 Task: Look for space in Fort Myers, United States from 12th  July, 2023 to 15th July, 2023 for 3 adults in price range Rs.12000 to Rs.16000. Place can be entire place with 2 bedrooms having 3 beds and 1 bathroom. Property type can be house, flat, guest house. Booking option can be shelf check-in. Required host language is English.
Action: Mouse moved to (418, 99)
Screenshot: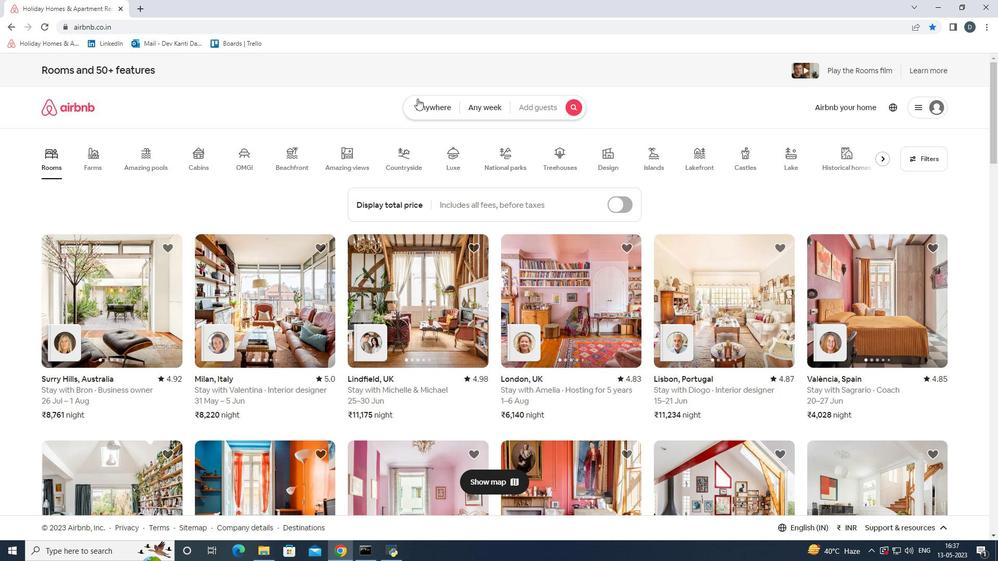 
Action: Mouse pressed left at (418, 99)
Screenshot: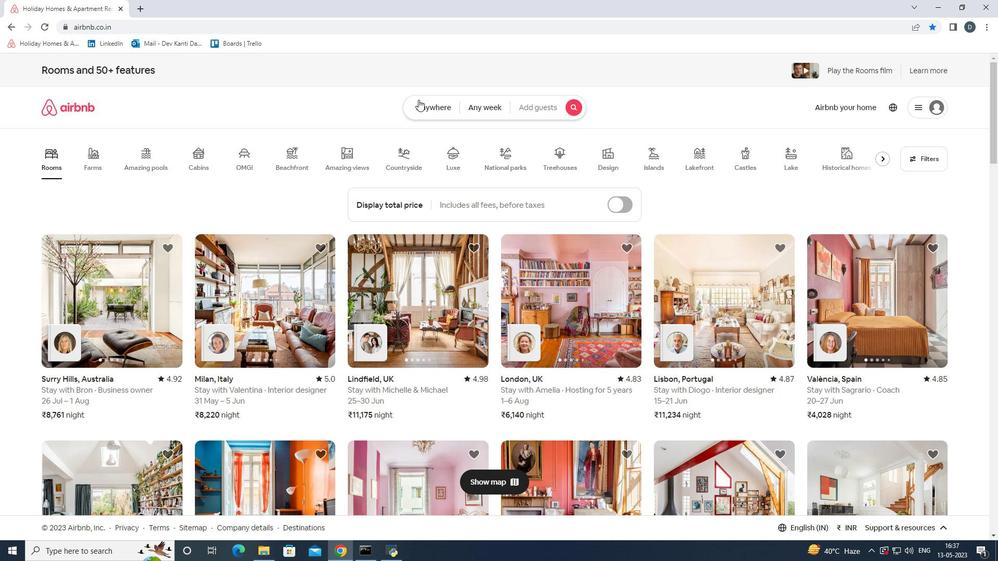 
Action: Mouse moved to (345, 142)
Screenshot: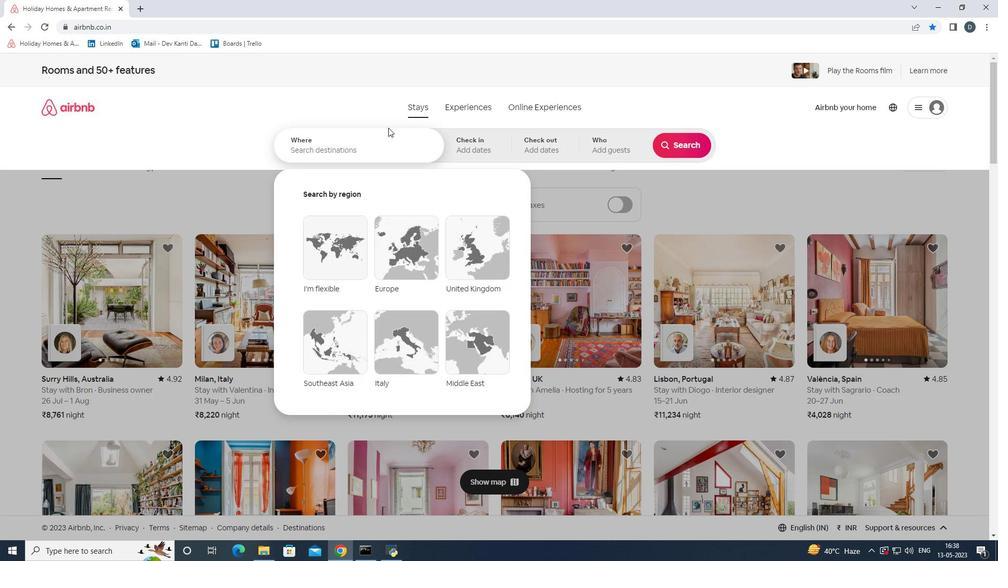 
Action: Mouse pressed left at (345, 142)
Screenshot: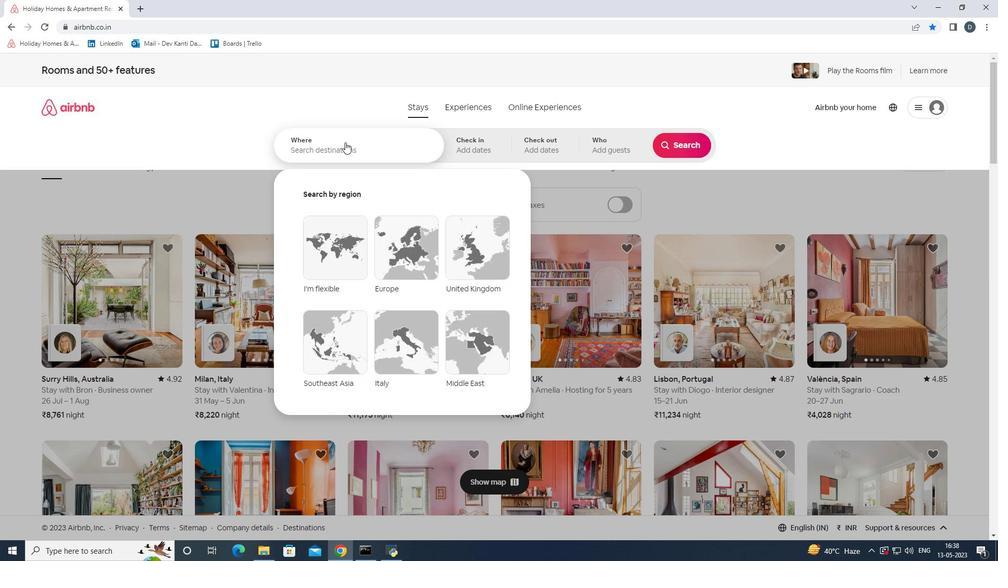 
Action: Key pressed <Key.shift>Fort<Key.space><Key.shift>Myers,<Key.shift>United<Key.space><Key.shift><Key.shift><Key.shift><Key.shift>States
Screenshot: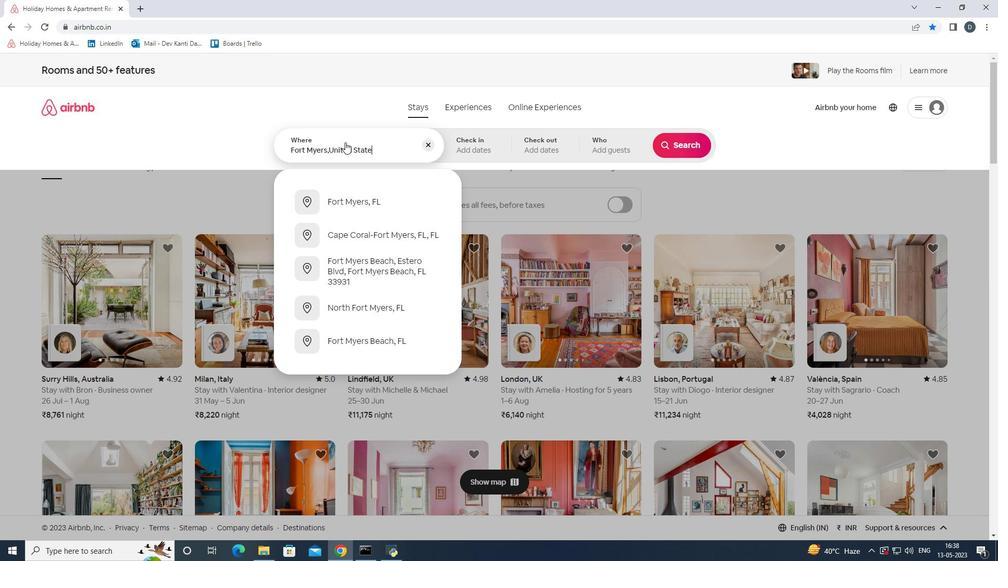 
Action: Mouse moved to (452, 140)
Screenshot: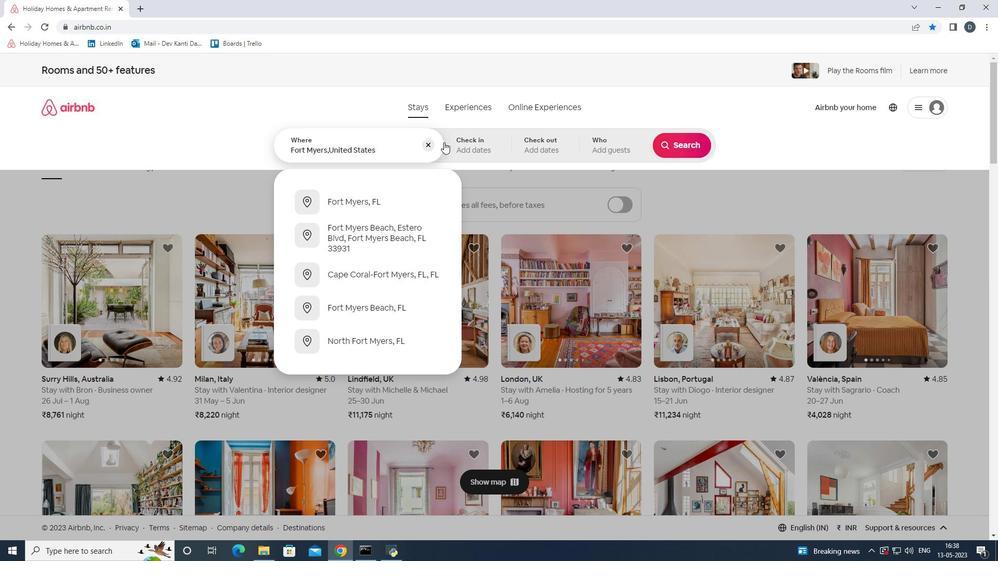 
Action: Mouse pressed left at (452, 140)
Screenshot: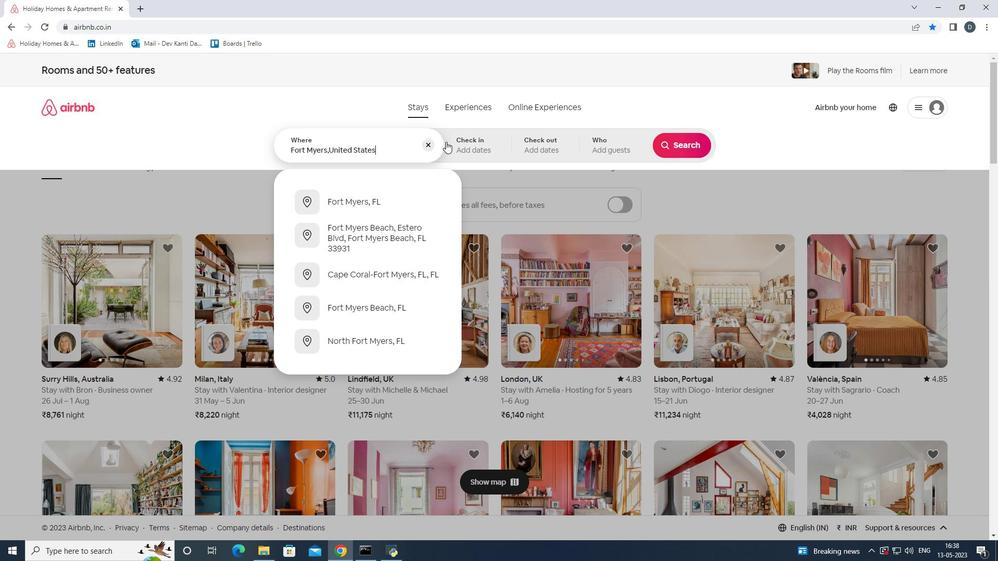
Action: Mouse moved to (673, 231)
Screenshot: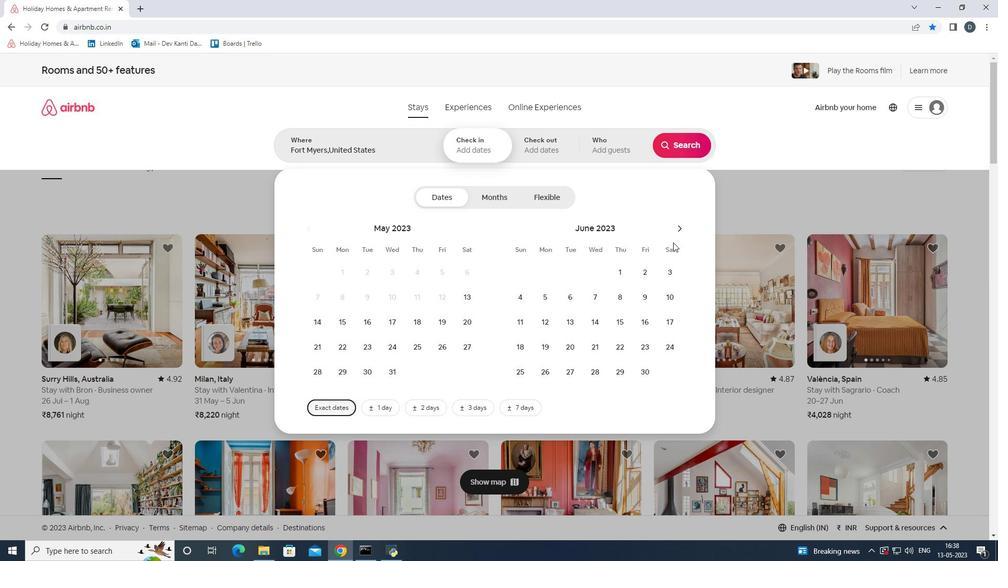 
Action: Mouse pressed left at (673, 231)
Screenshot: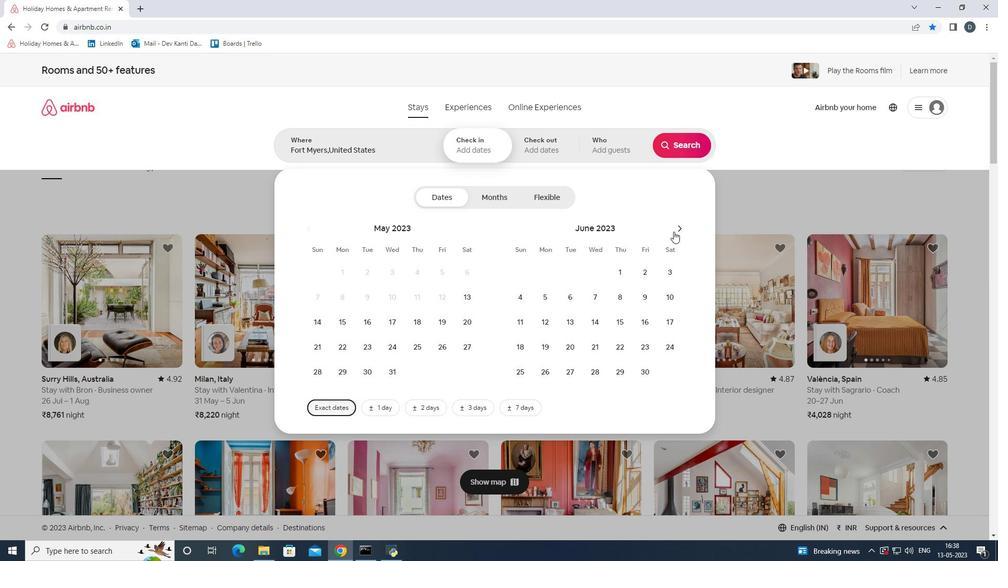 
Action: Mouse moved to (593, 322)
Screenshot: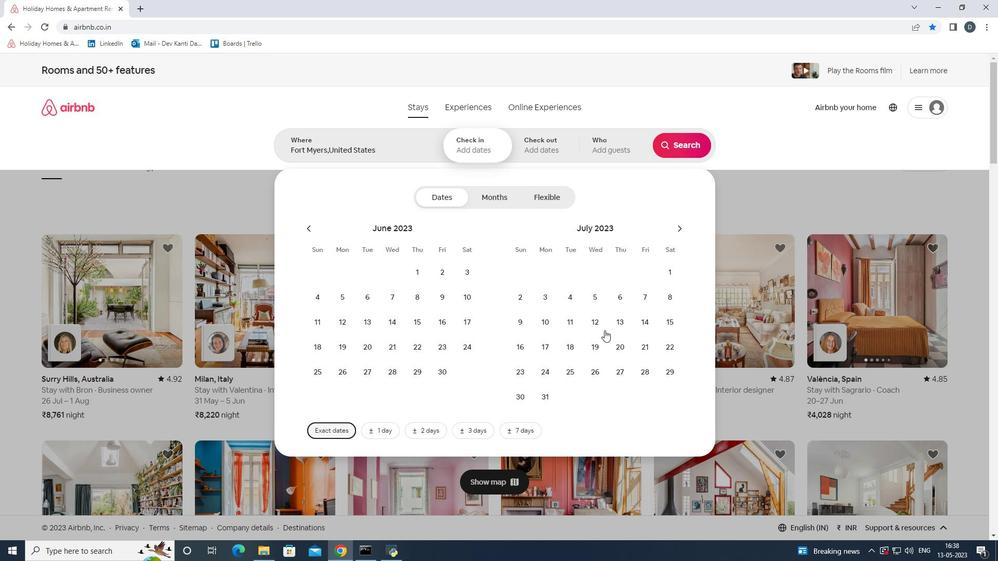 
Action: Mouse pressed left at (593, 322)
Screenshot: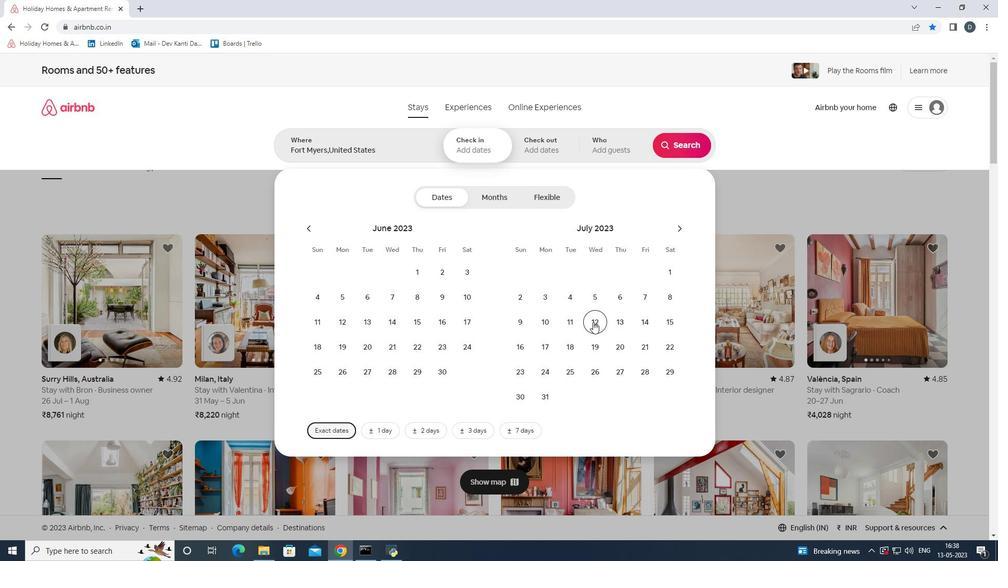 
Action: Mouse moved to (672, 325)
Screenshot: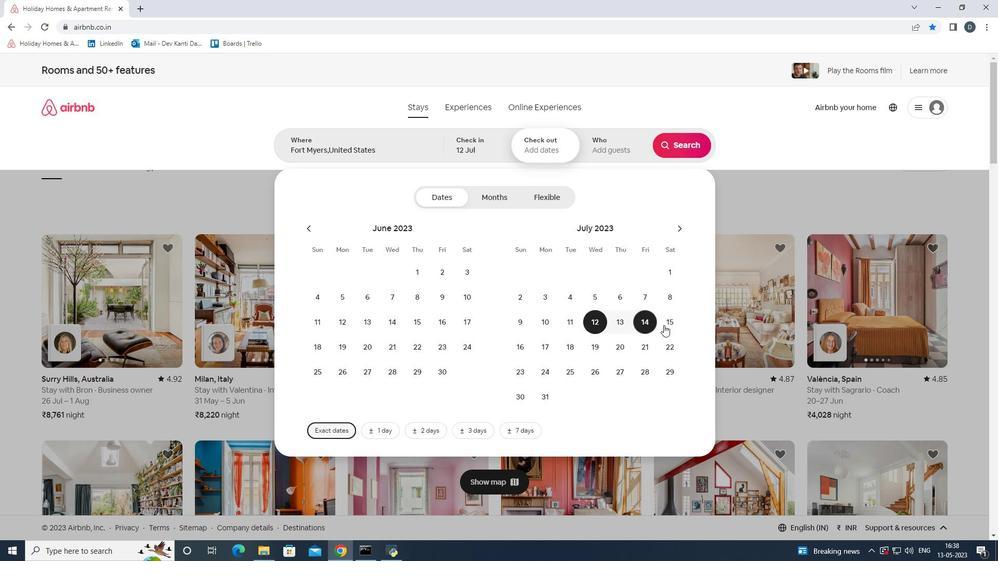
Action: Mouse pressed left at (672, 325)
Screenshot: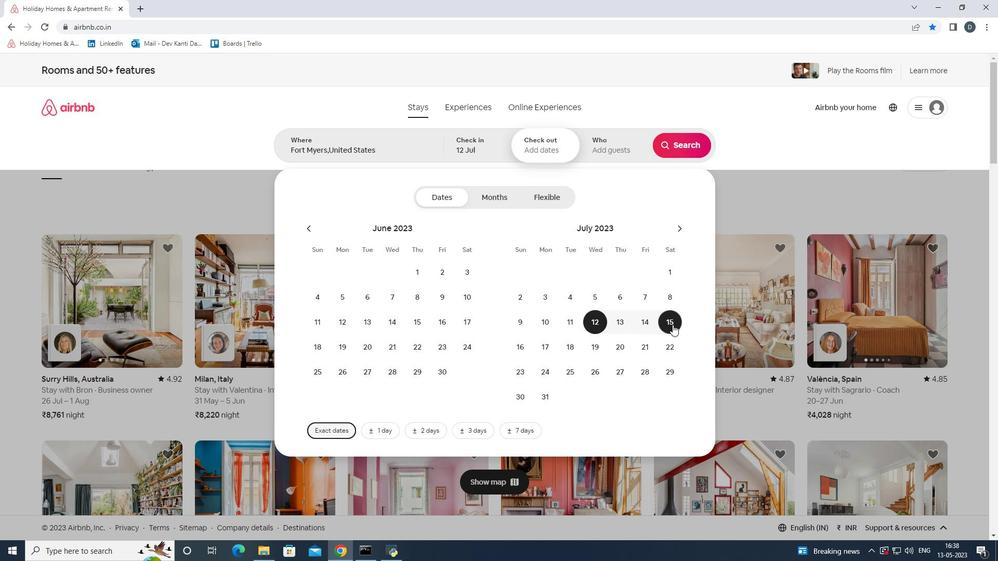 
Action: Mouse moved to (609, 151)
Screenshot: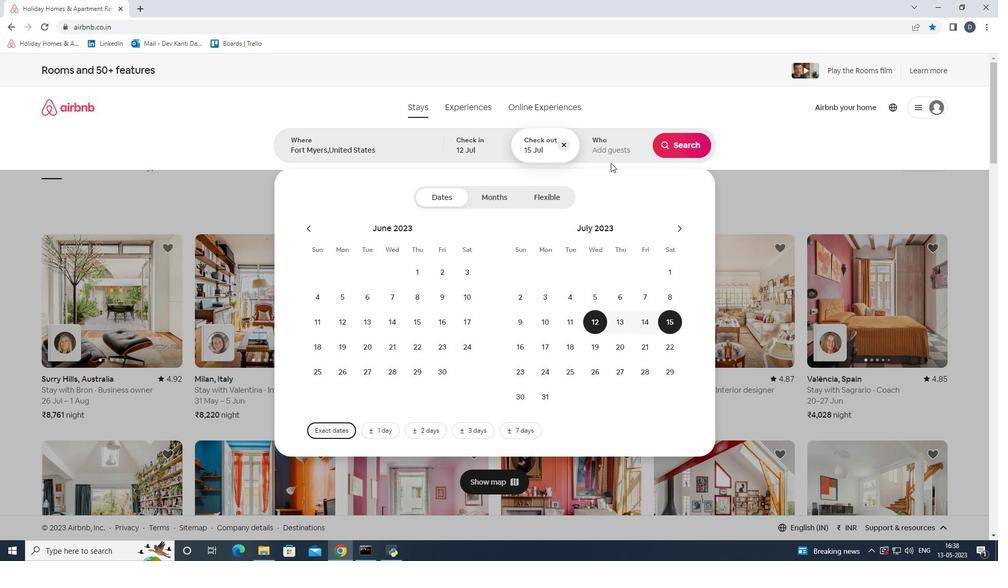 
Action: Mouse pressed left at (609, 151)
Screenshot: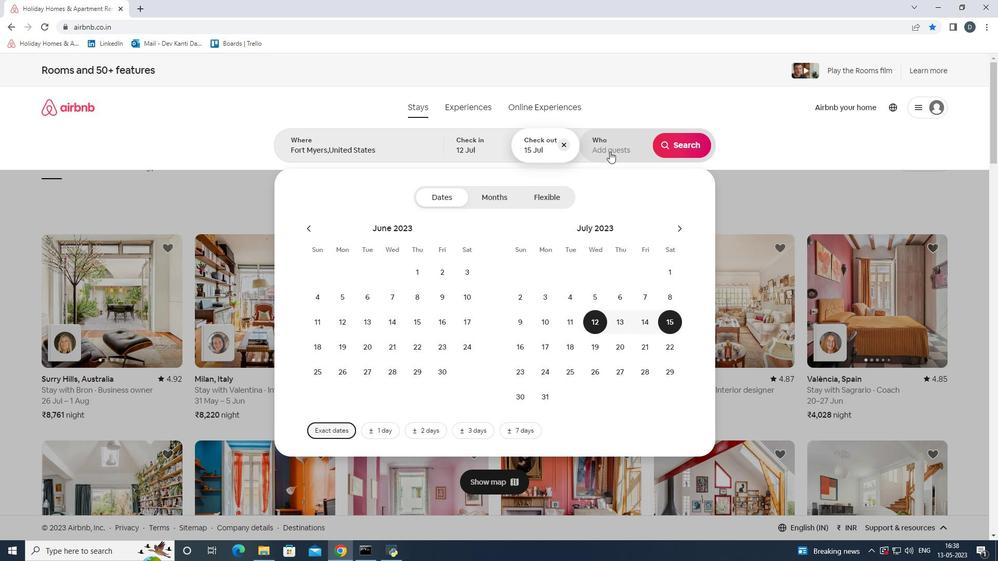 
Action: Mouse moved to (682, 198)
Screenshot: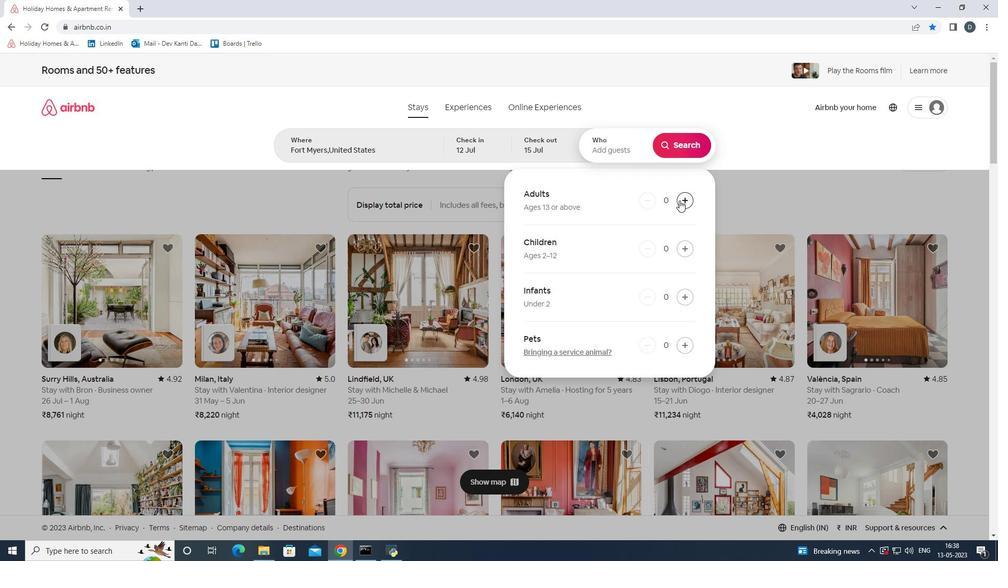 
Action: Mouse pressed left at (682, 198)
Screenshot: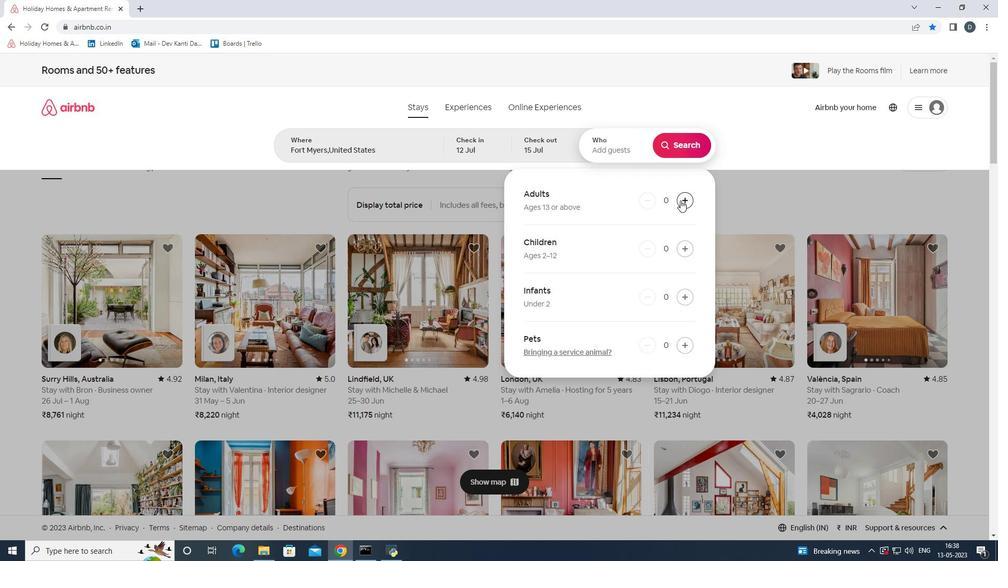 
Action: Mouse pressed left at (682, 198)
Screenshot: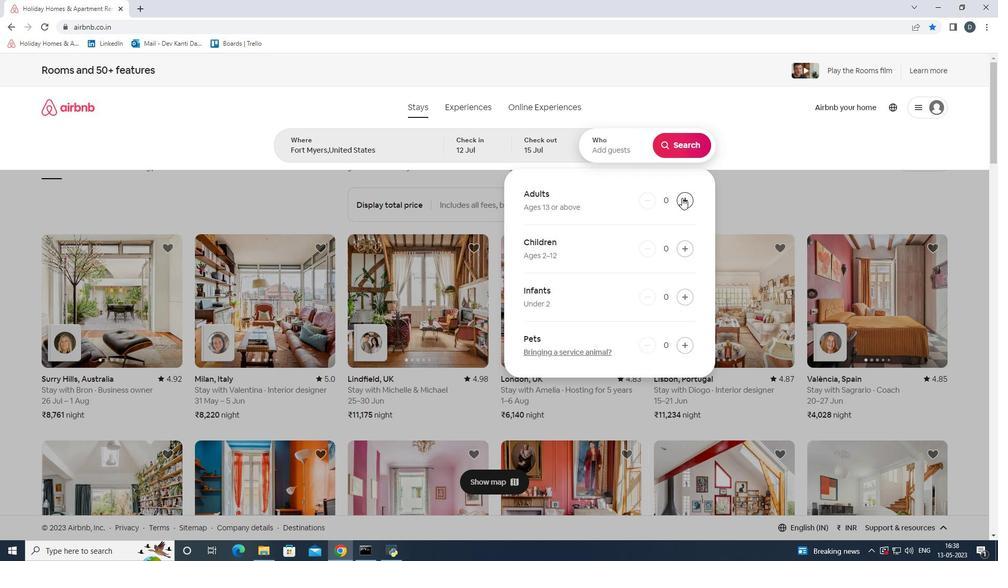 
Action: Mouse pressed left at (682, 198)
Screenshot: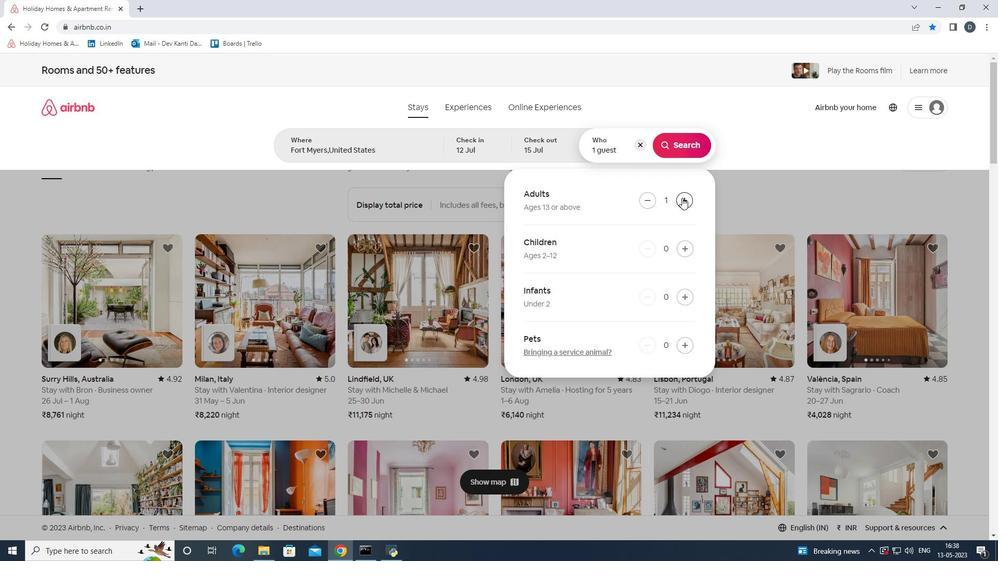 
Action: Mouse moved to (674, 143)
Screenshot: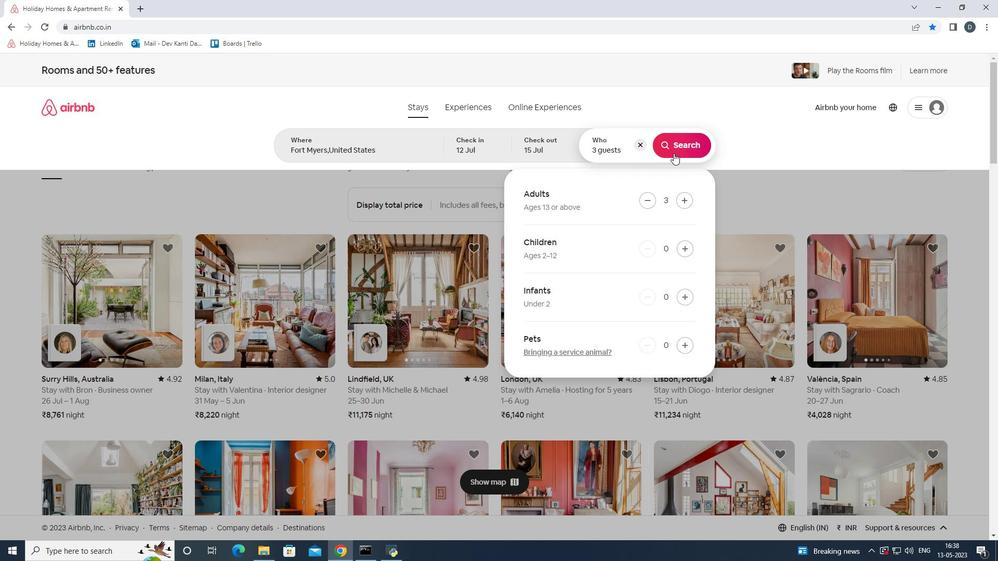 
Action: Mouse pressed left at (674, 143)
Screenshot: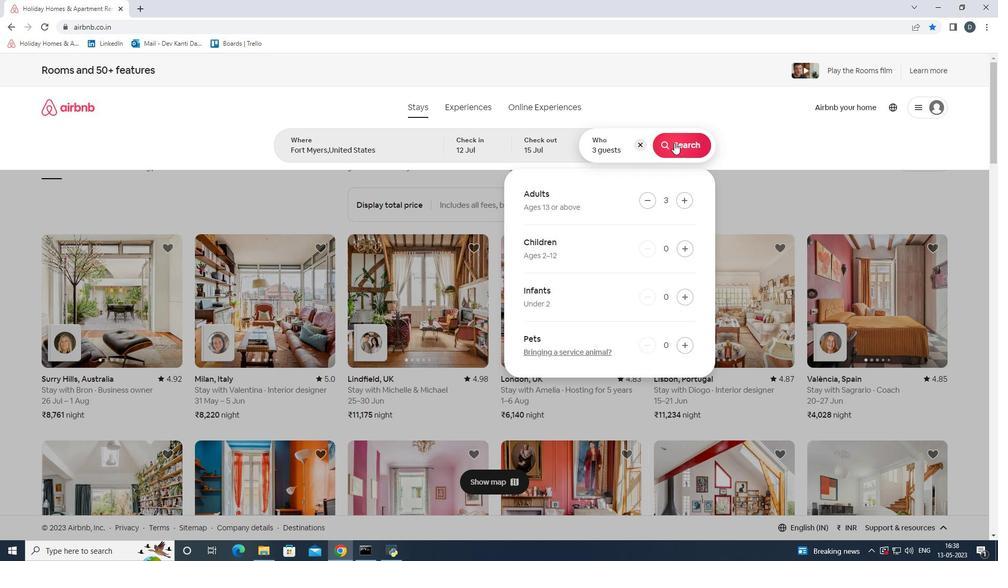 
Action: Mouse moved to (957, 124)
Screenshot: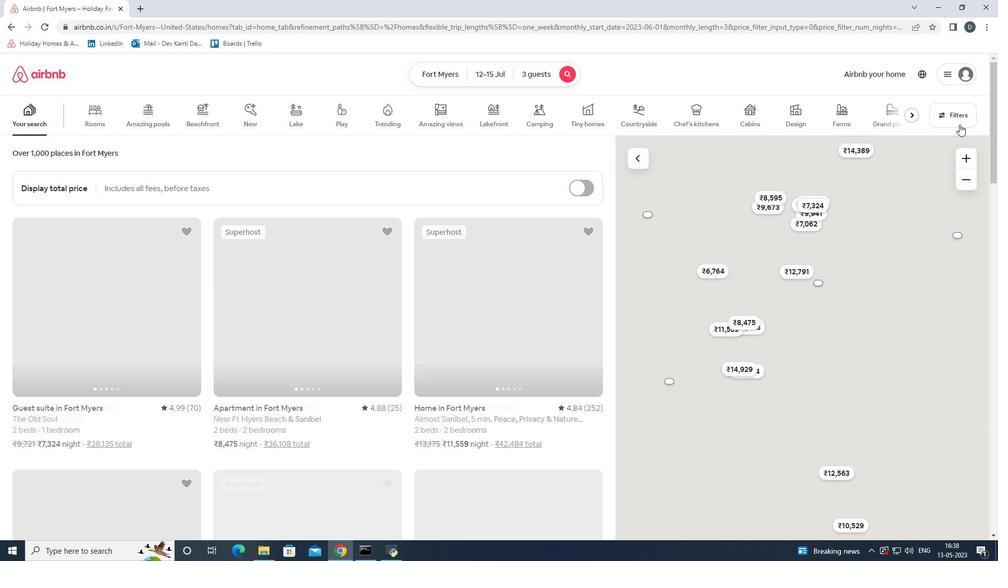 
Action: Mouse pressed left at (957, 124)
Screenshot: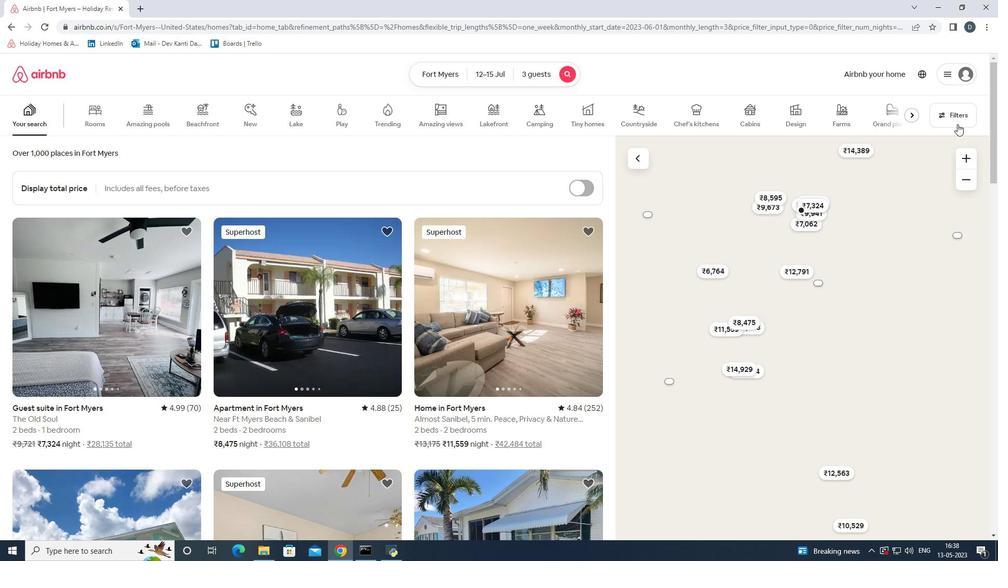 
Action: Mouse moved to (359, 247)
Screenshot: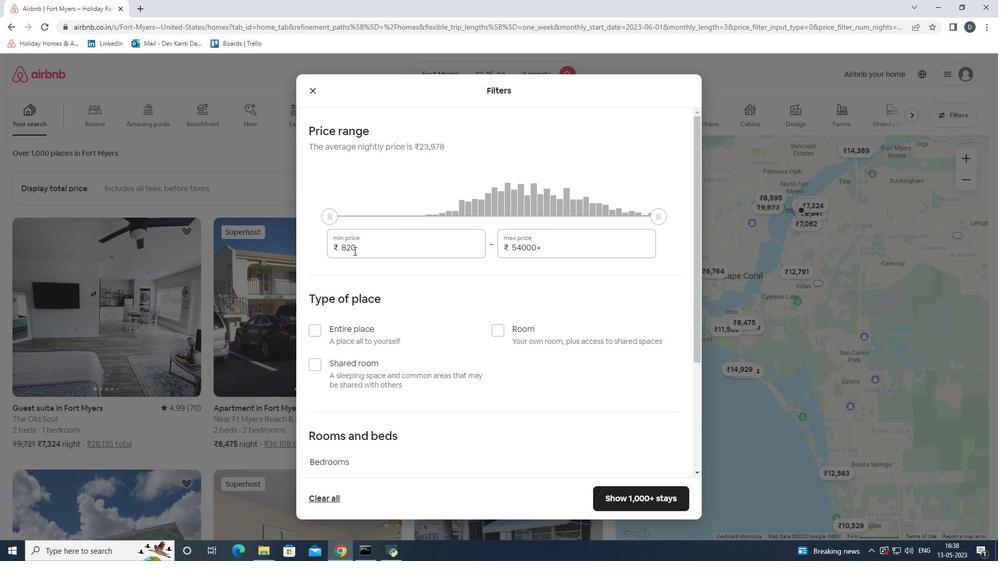 
Action: Mouse pressed left at (359, 247)
Screenshot: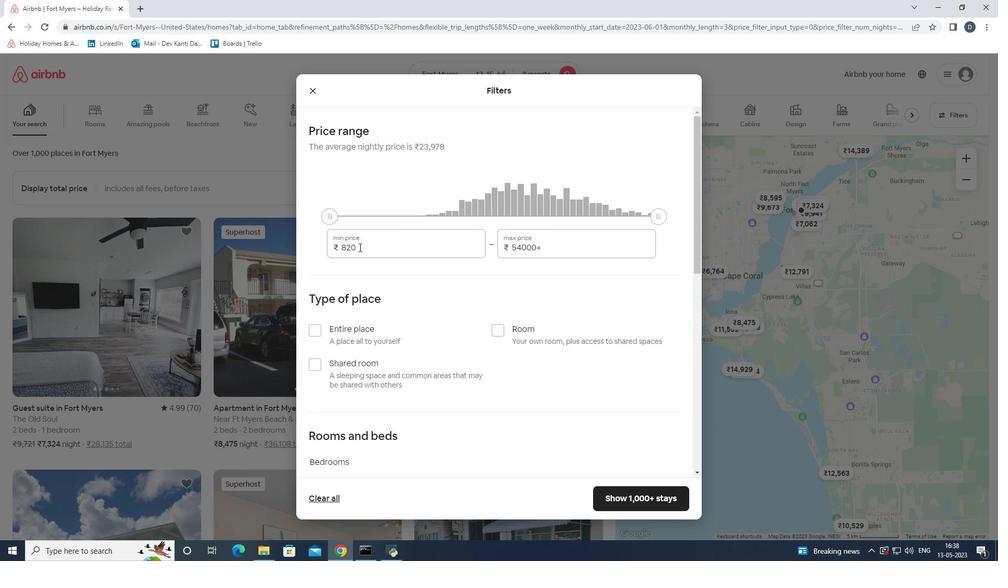 
Action: Mouse moved to (308, 238)
Screenshot: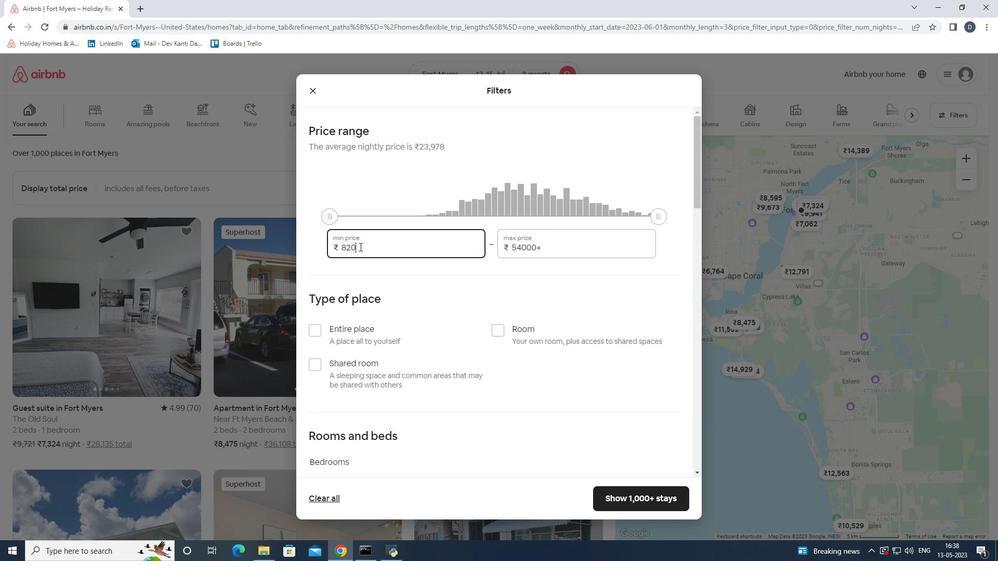 
Action: Key pressed 12000
Screenshot: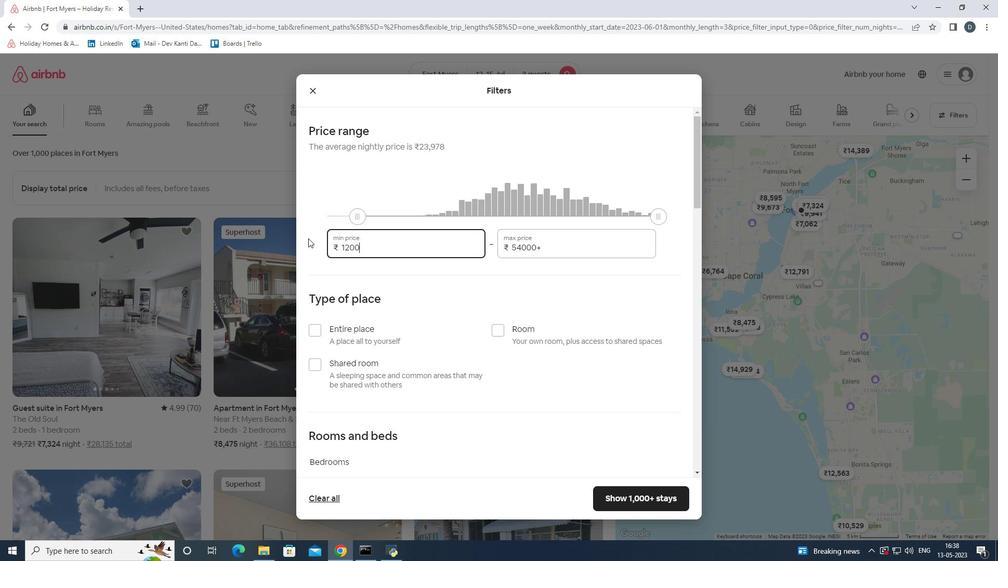 
Action: Mouse moved to (550, 243)
Screenshot: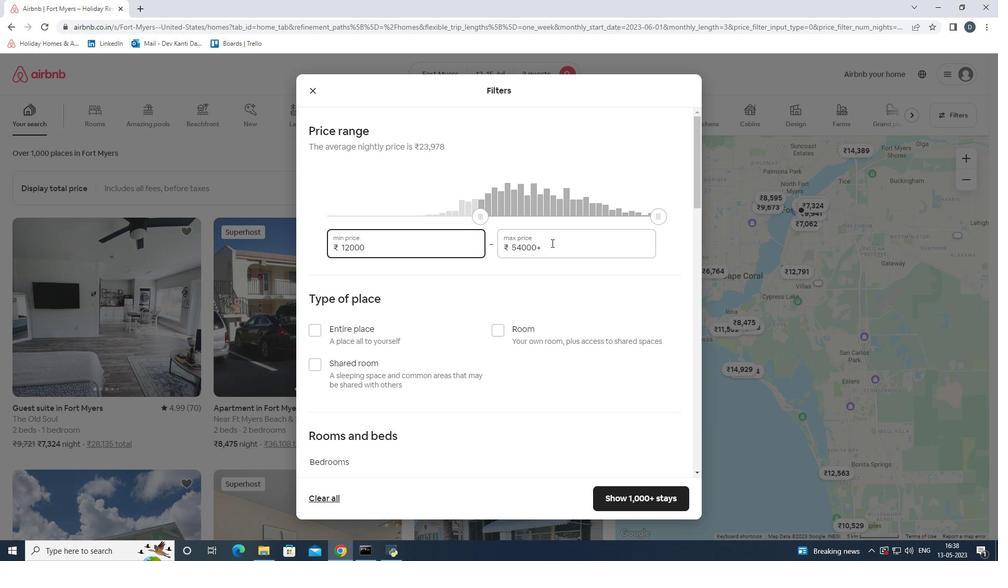 
Action: Mouse pressed left at (550, 243)
Screenshot: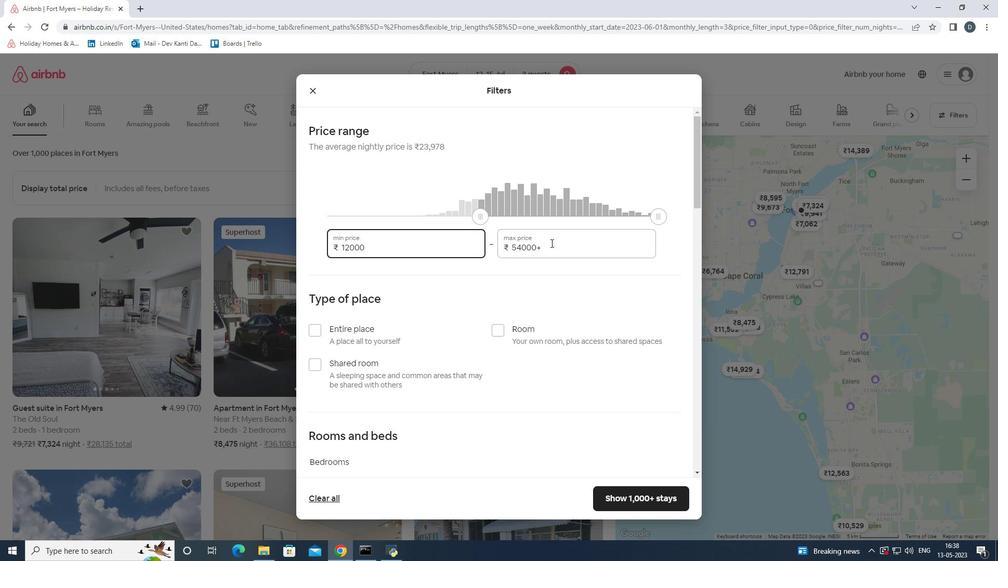 
Action: Mouse moved to (509, 242)
Screenshot: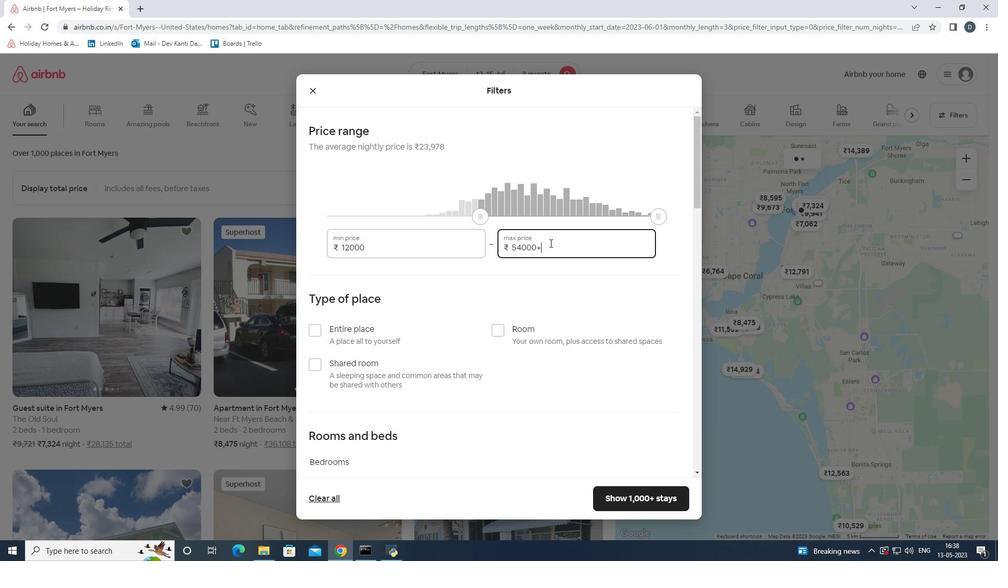 
Action: Key pressed 16000
Screenshot: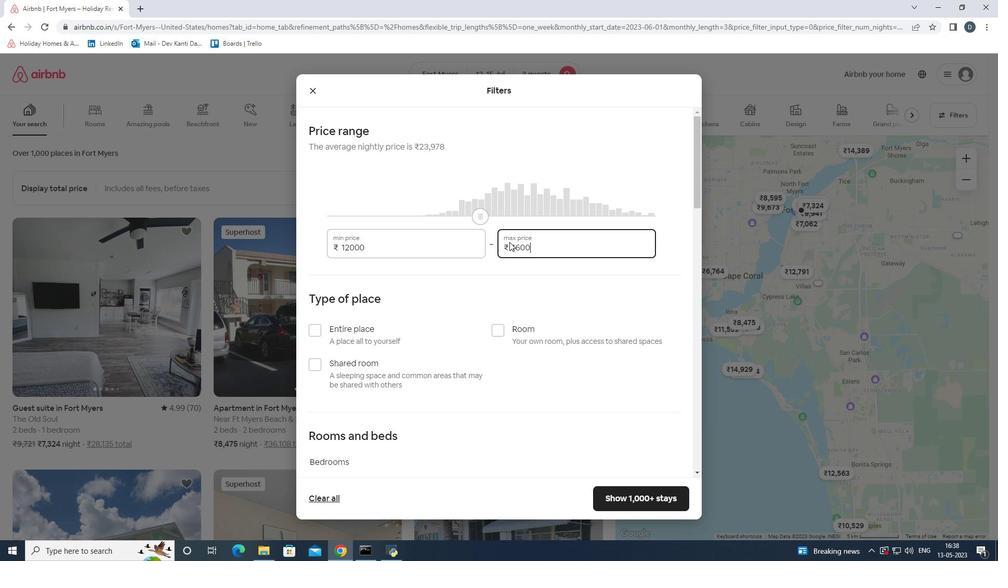 
Action: Mouse scrolled (509, 241) with delta (0, 0)
Screenshot: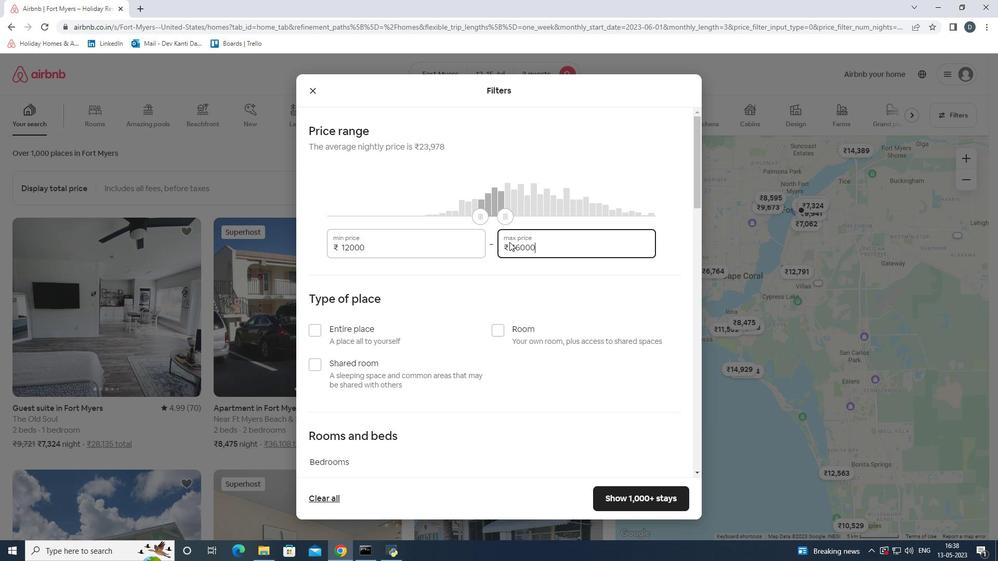 
Action: Mouse scrolled (509, 241) with delta (0, 0)
Screenshot: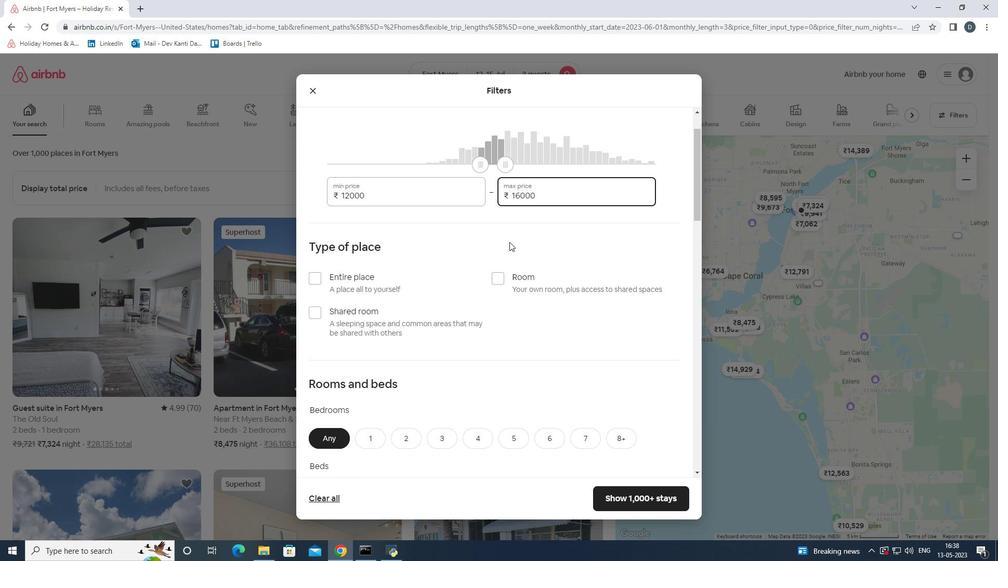 
Action: Mouse moved to (310, 226)
Screenshot: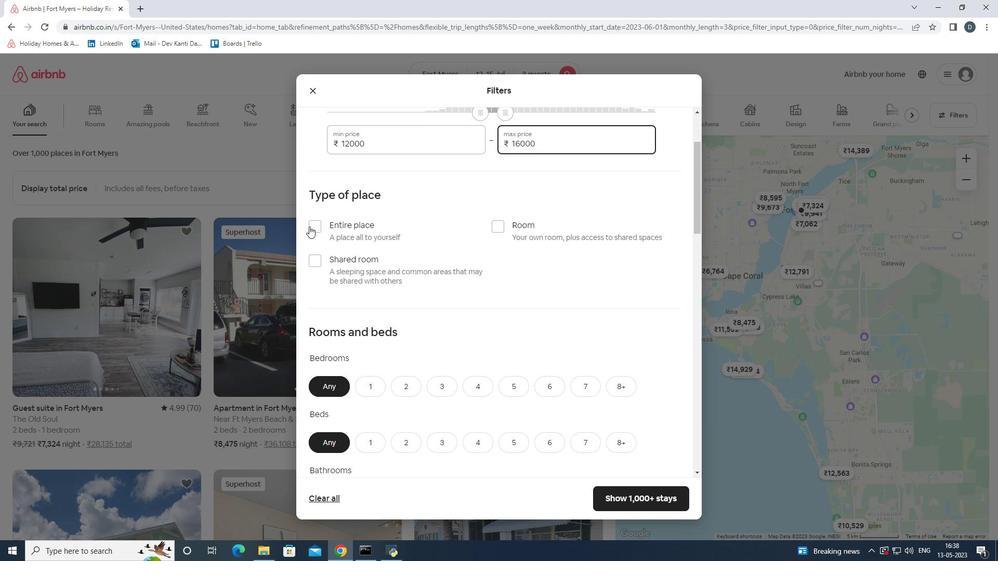 
Action: Mouse pressed left at (310, 226)
Screenshot: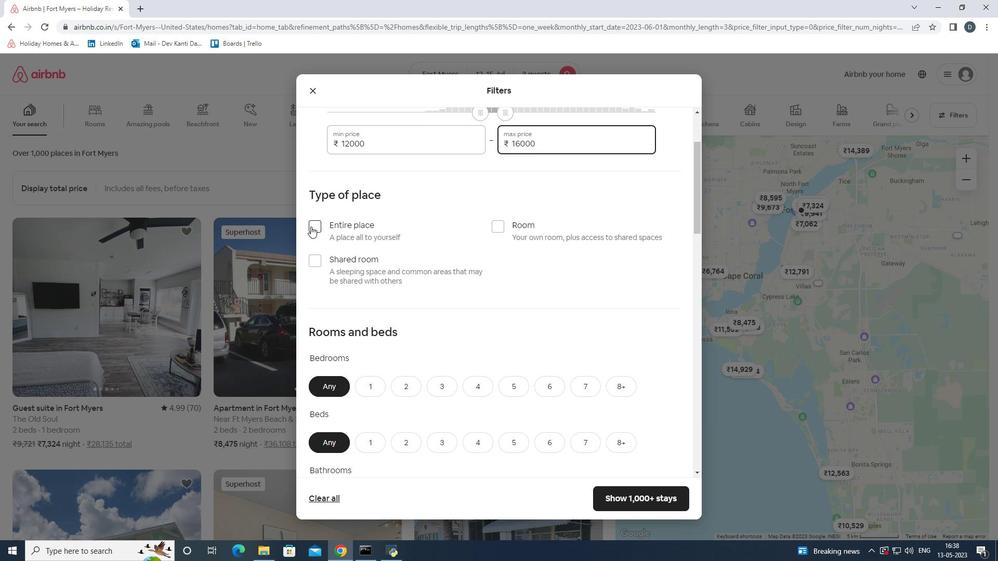 
Action: Mouse moved to (411, 243)
Screenshot: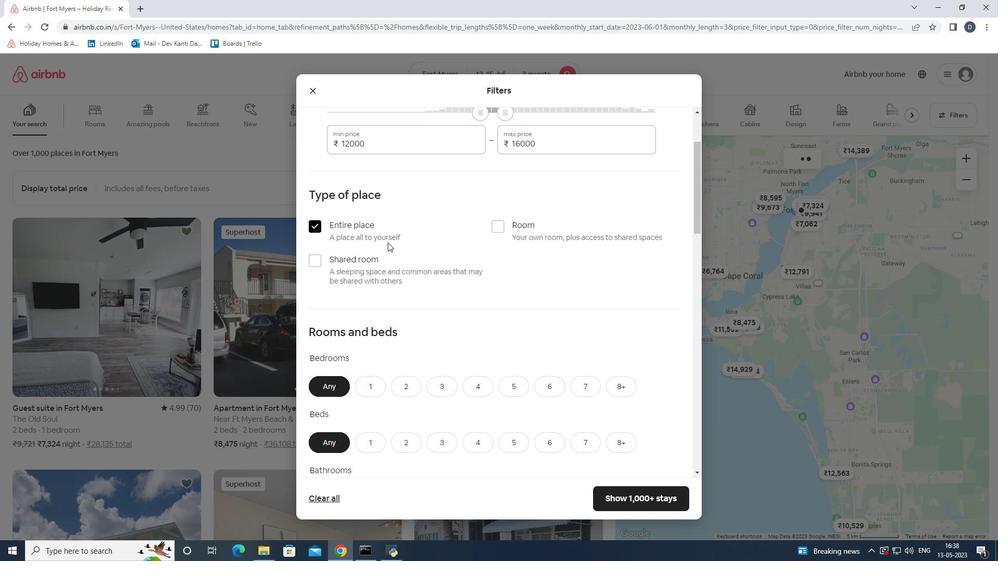 
Action: Mouse scrolled (411, 242) with delta (0, 0)
Screenshot: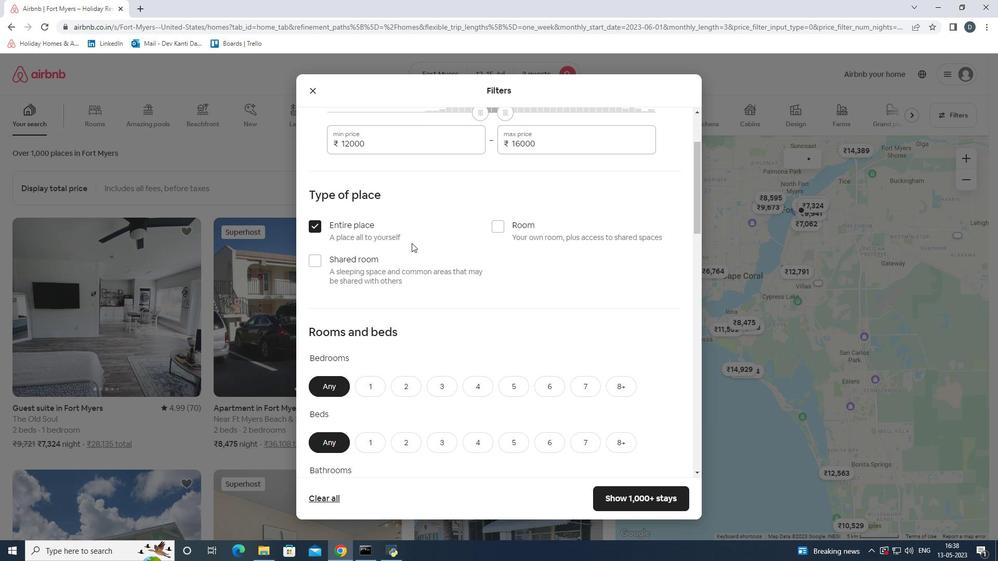 
Action: Mouse scrolled (411, 242) with delta (0, 0)
Screenshot: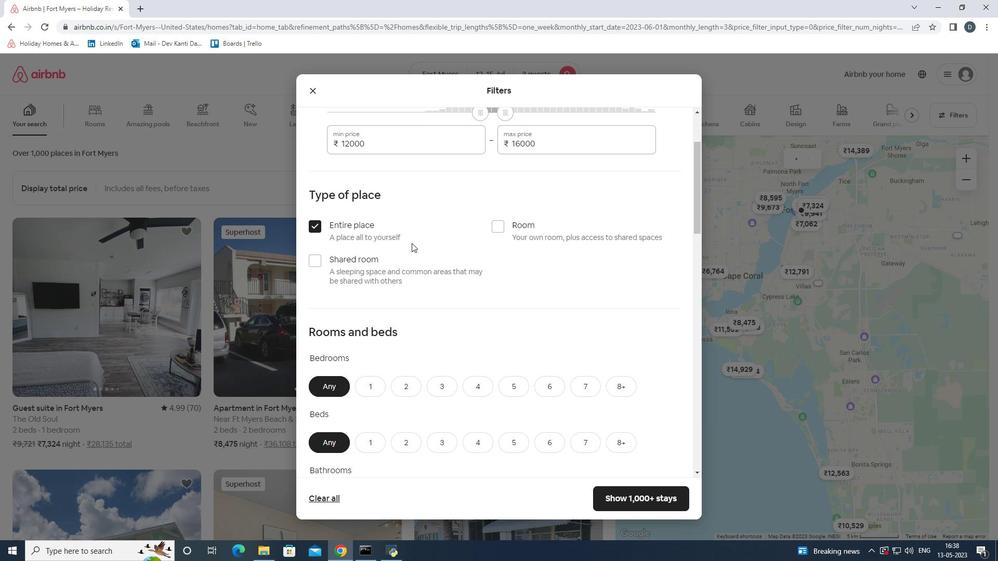
Action: Mouse scrolled (411, 242) with delta (0, 0)
Screenshot: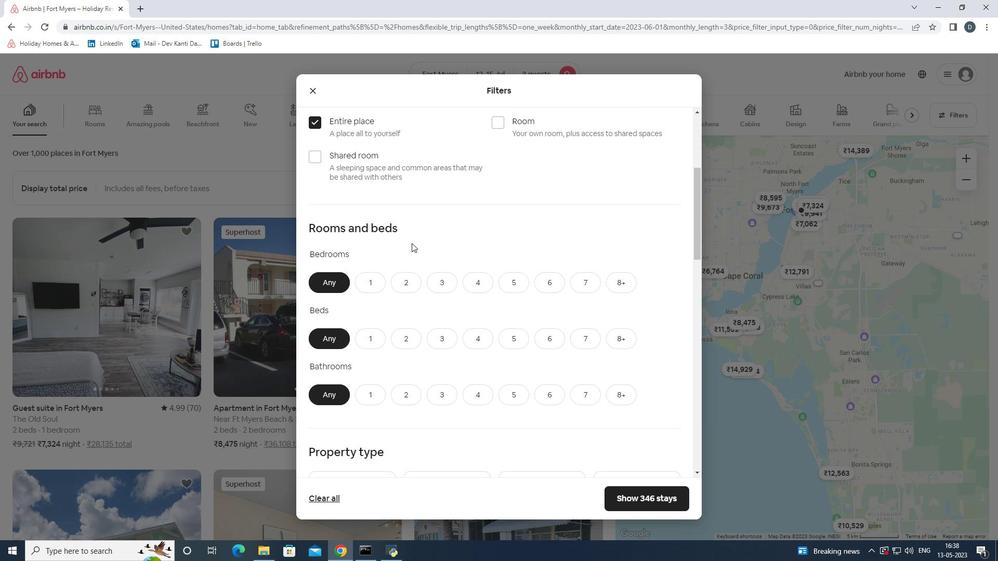 
Action: Mouse scrolled (411, 242) with delta (0, 0)
Screenshot: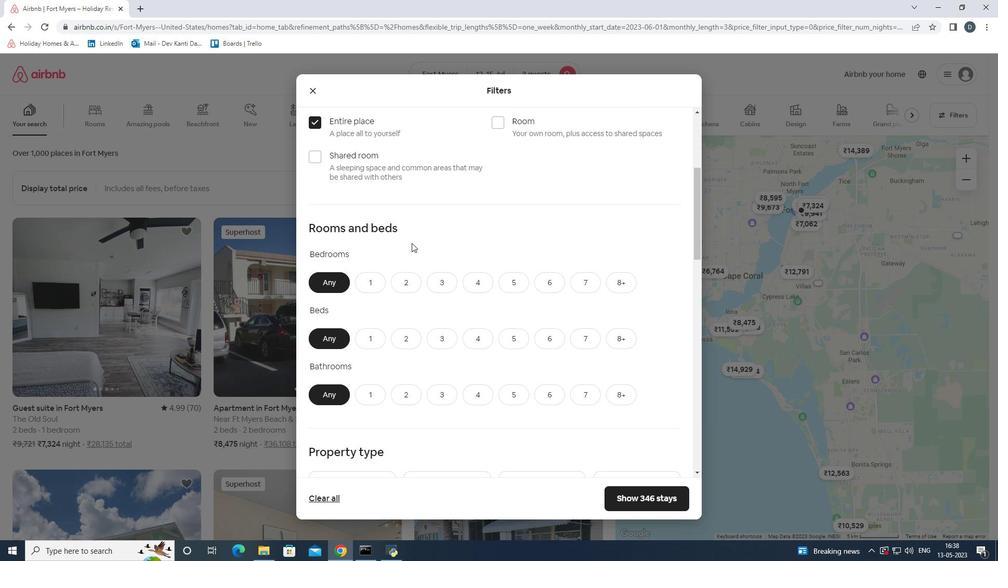 
Action: Mouse moved to (414, 177)
Screenshot: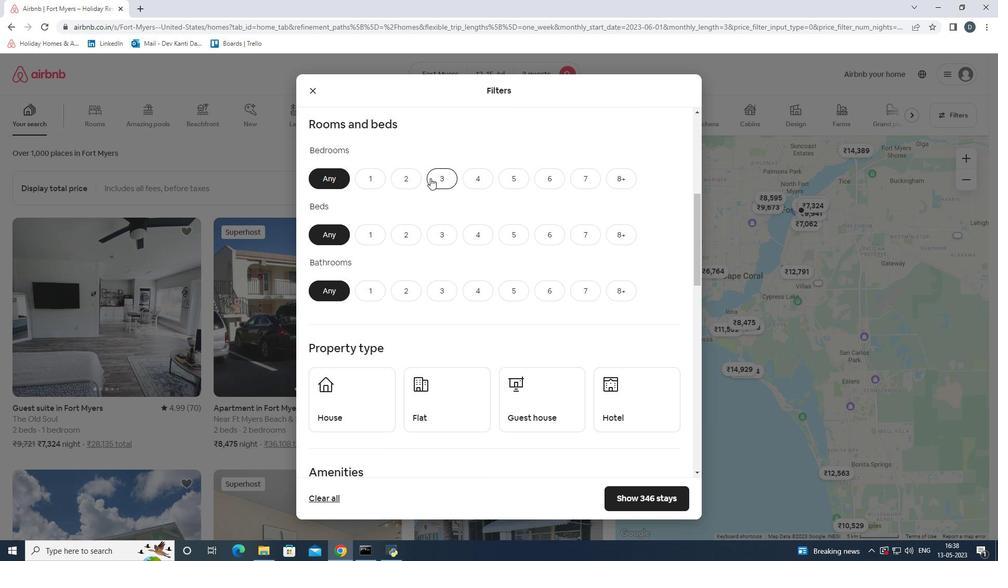 
Action: Mouse pressed left at (414, 177)
Screenshot: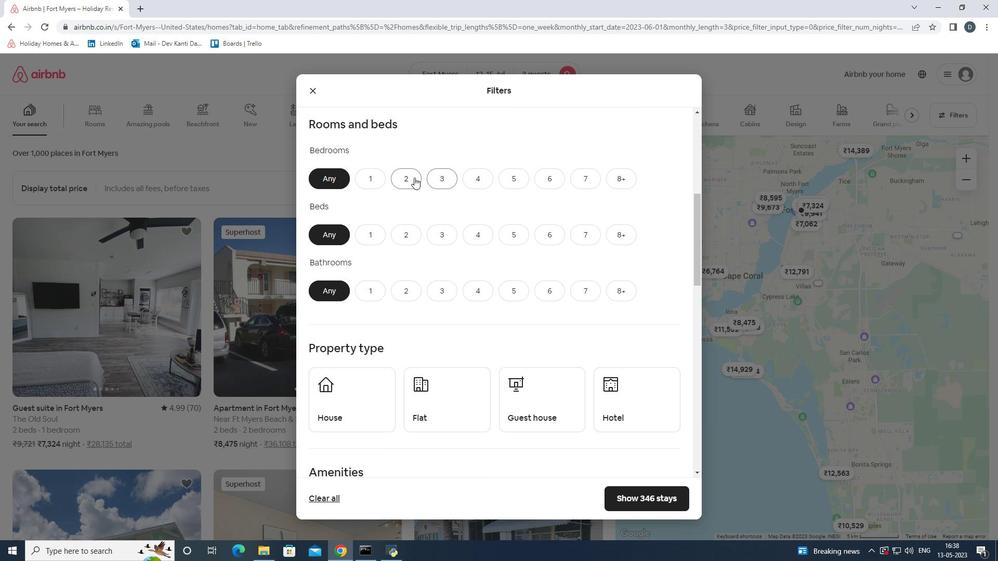 
Action: Mouse moved to (445, 228)
Screenshot: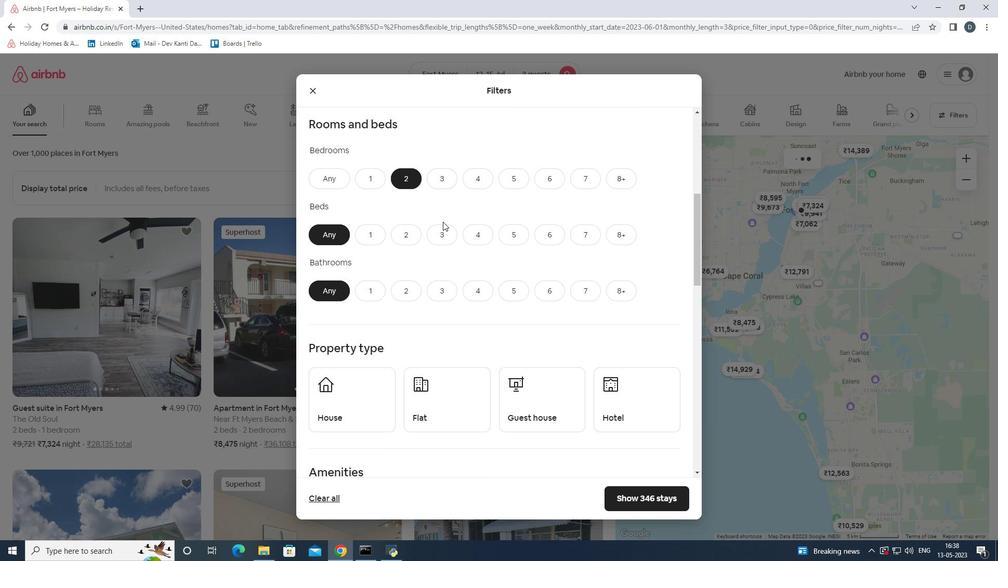 
Action: Mouse pressed left at (445, 228)
Screenshot: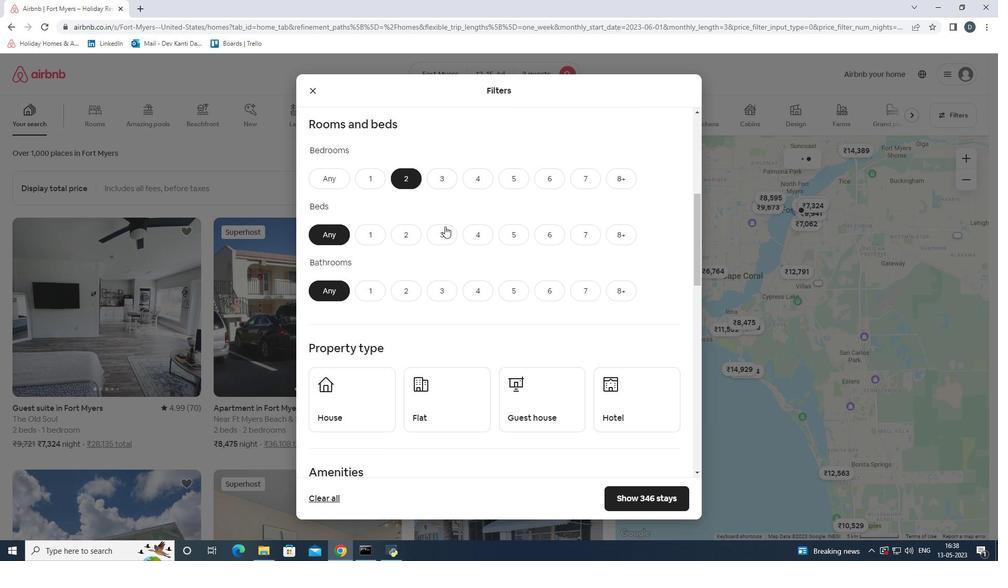 
Action: Mouse moved to (374, 282)
Screenshot: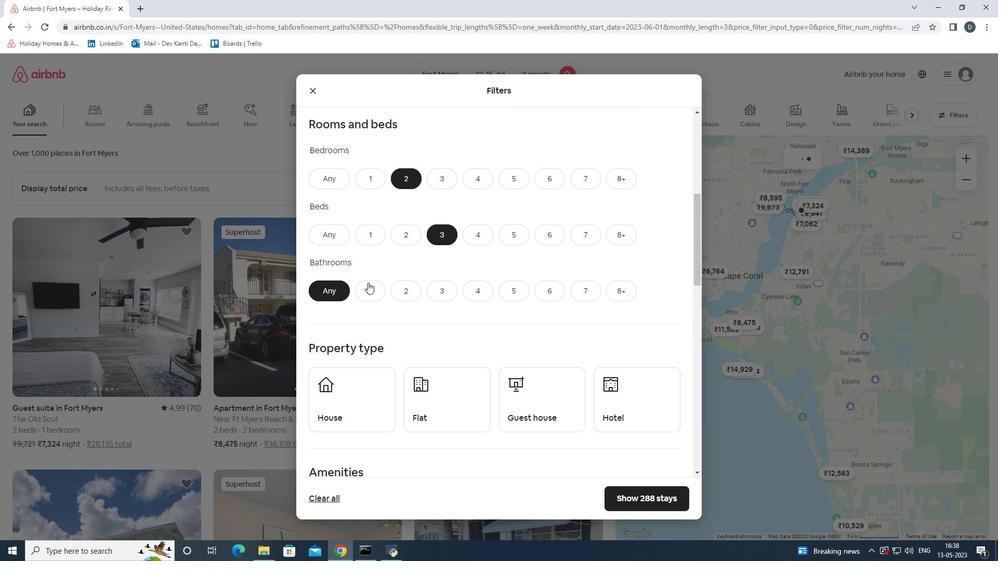 
Action: Mouse pressed left at (374, 282)
Screenshot: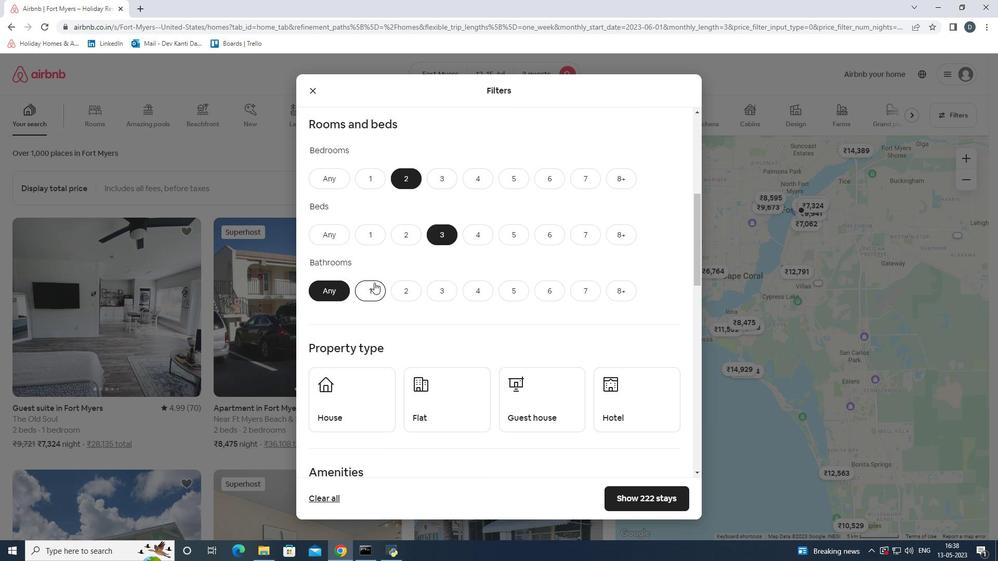 
Action: Mouse moved to (398, 255)
Screenshot: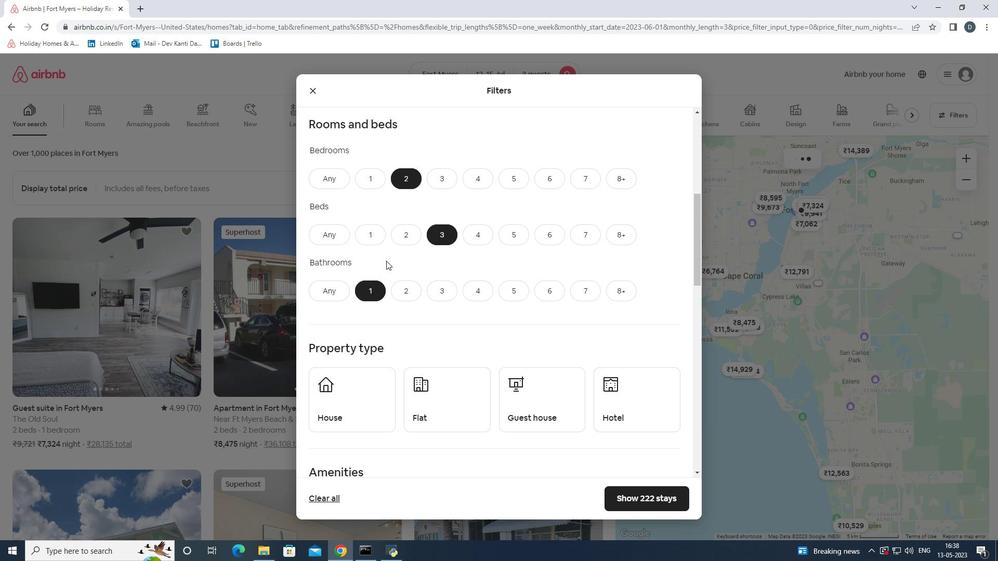 
Action: Mouse scrolled (398, 255) with delta (0, 0)
Screenshot: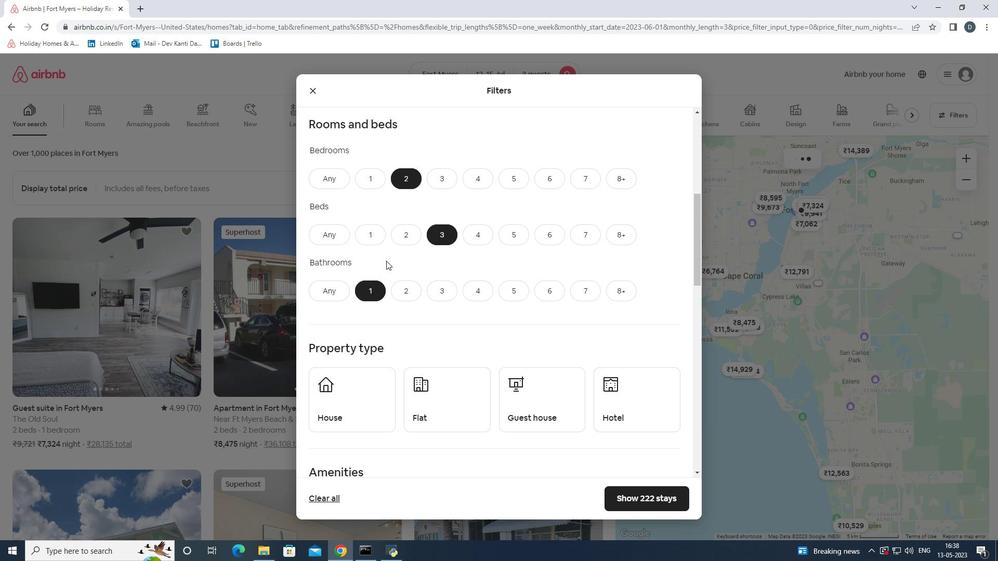 
Action: Mouse moved to (452, 219)
Screenshot: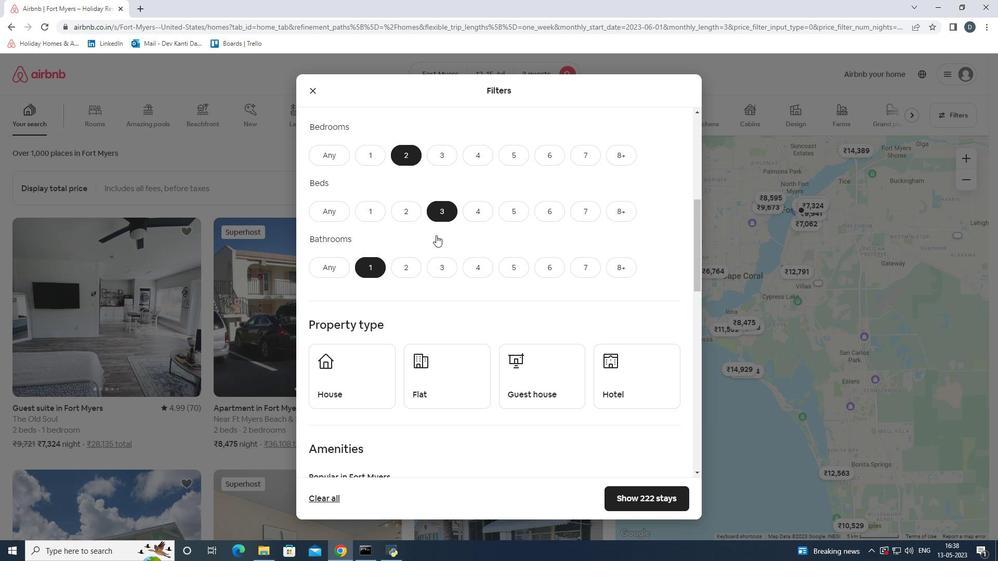 
Action: Mouse scrolled (452, 218) with delta (0, 0)
Screenshot: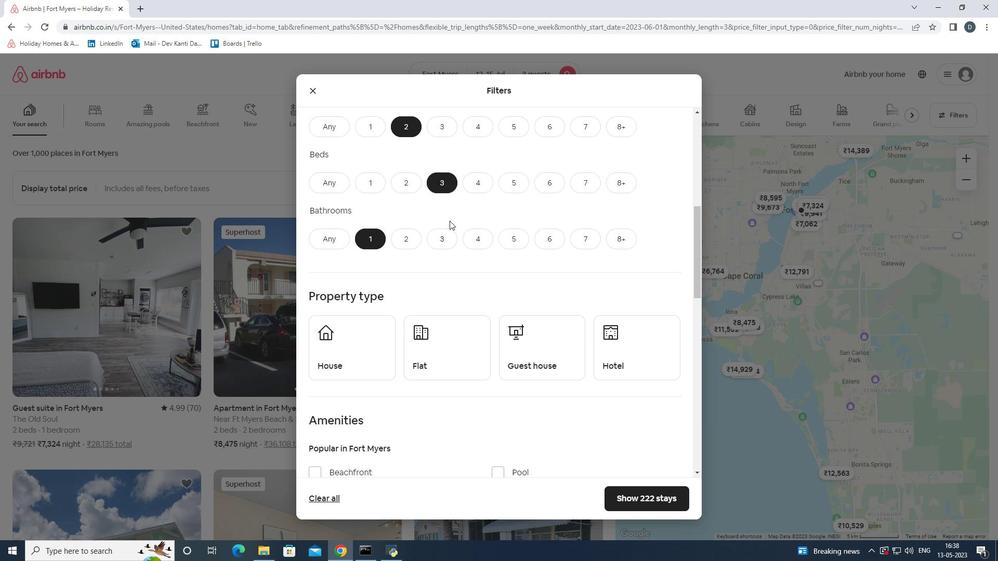 
Action: Mouse scrolled (452, 218) with delta (0, 0)
Screenshot: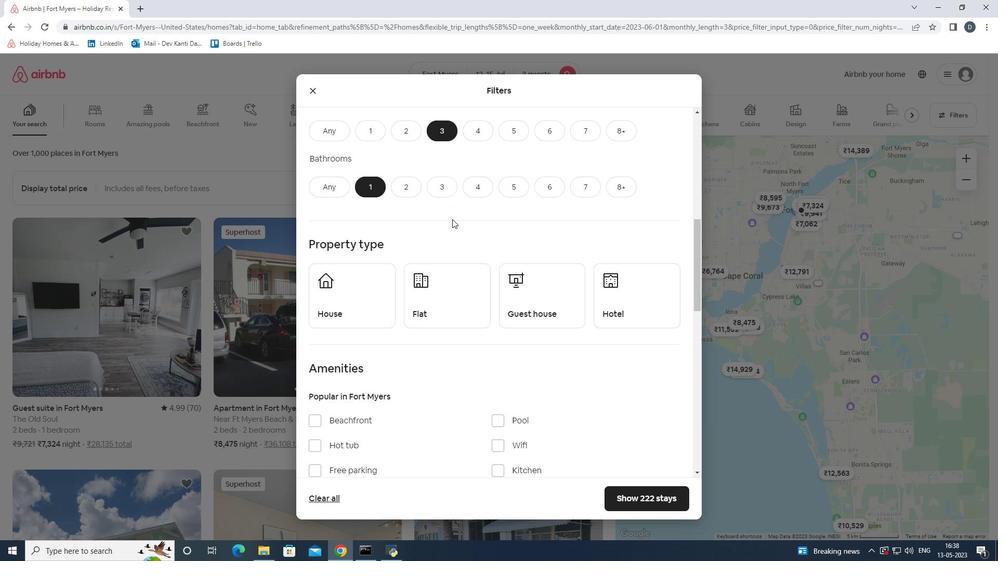 
Action: Mouse scrolled (452, 218) with delta (0, 0)
Screenshot: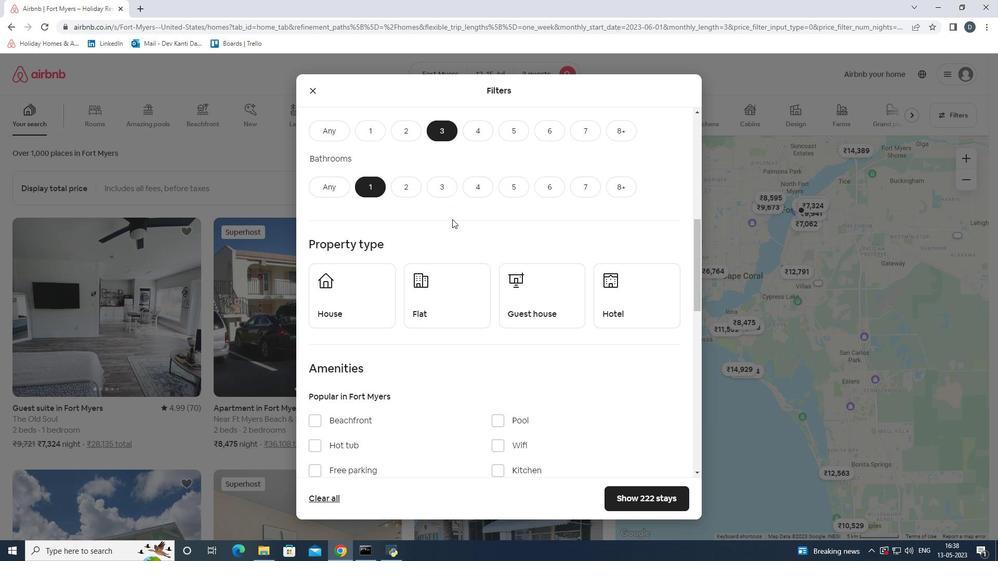 
Action: Mouse moved to (353, 206)
Screenshot: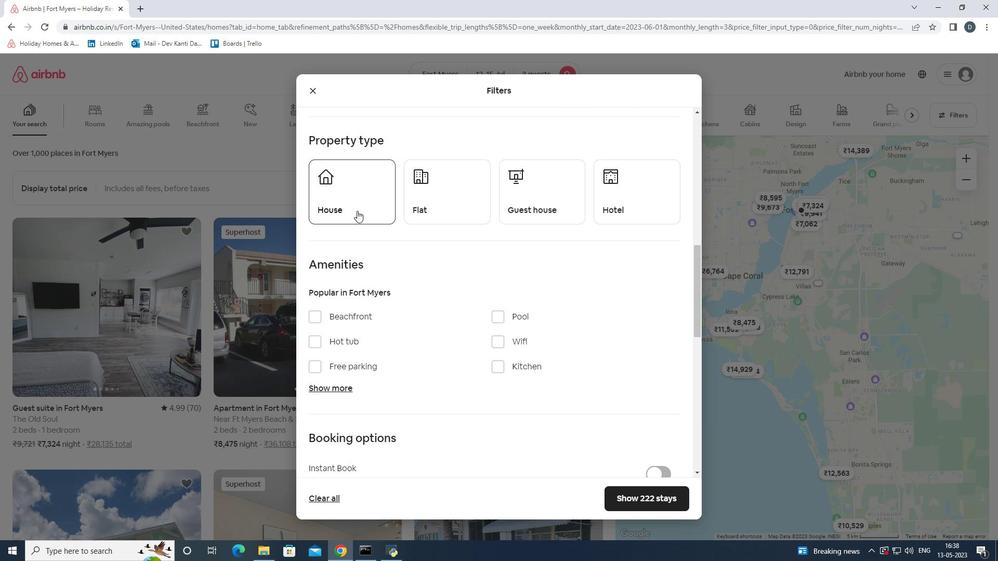 
Action: Mouse pressed left at (353, 206)
Screenshot: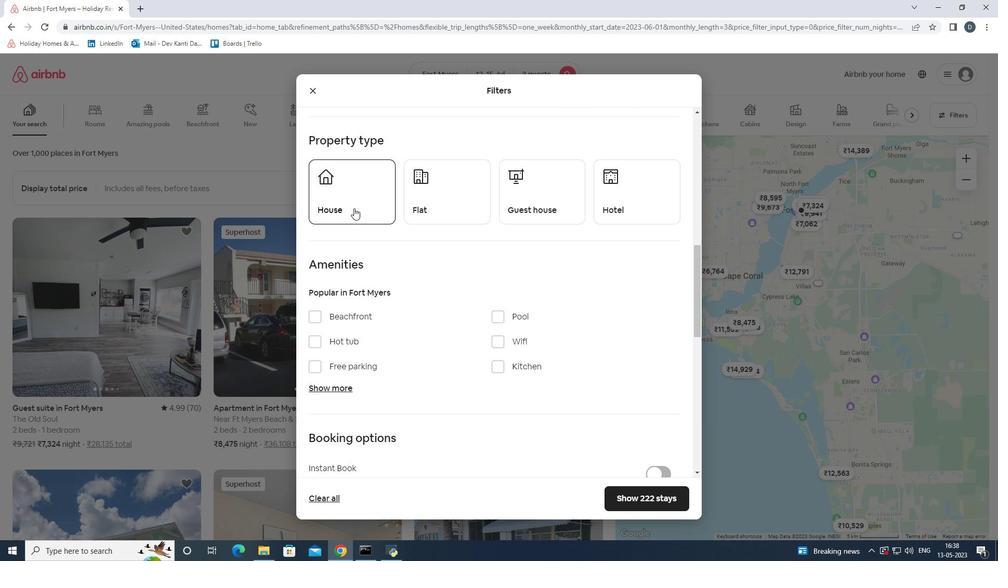 
Action: Mouse moved to (428, 209)
Screenshot: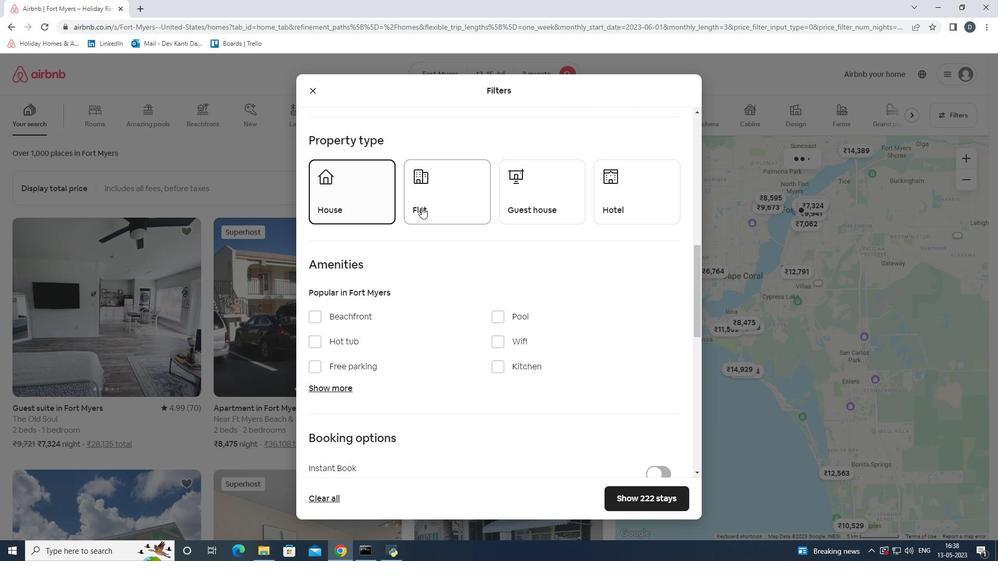 
Action: Mouse pressed left at (428, 209)
Screenshot: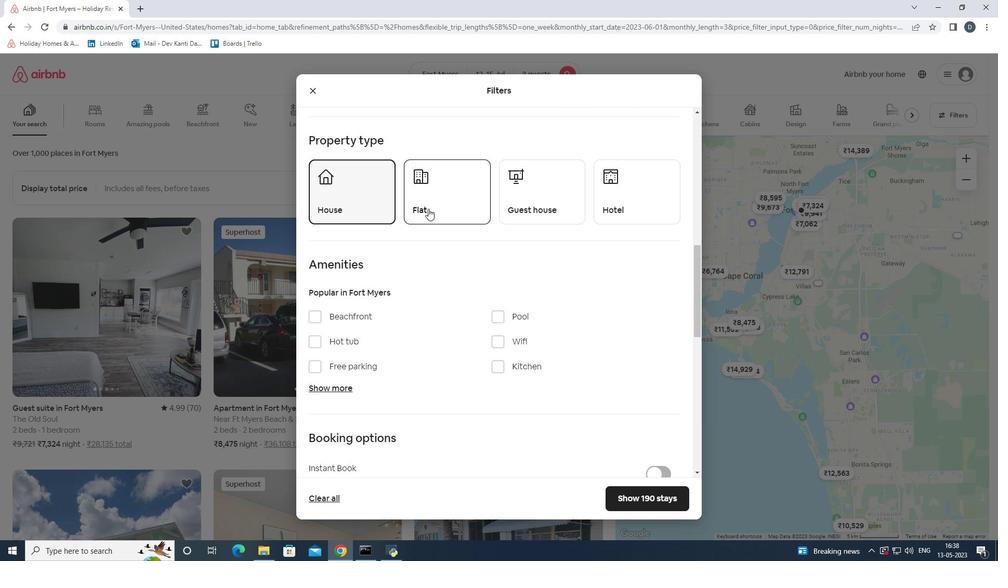 
Action: Mouse moved to (551, 204)
Screenshot: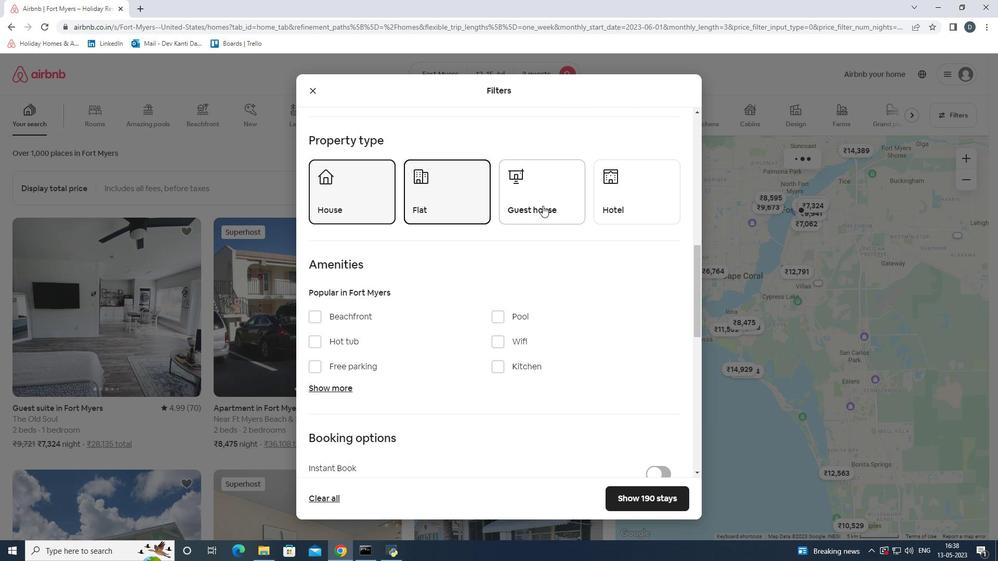 
Action: Mouse pressed left at (551, 204)
Screenshot: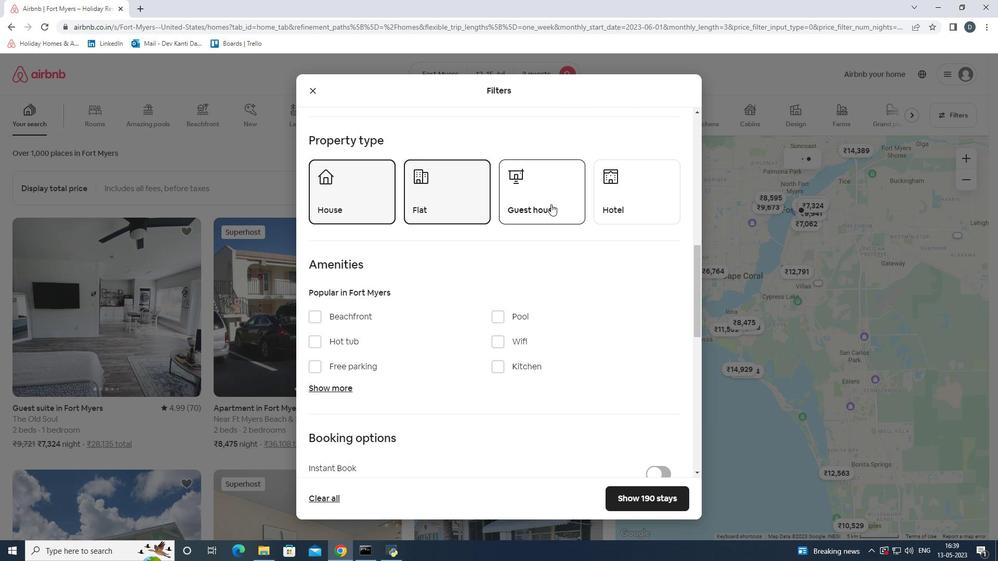 
Action: Mouse moved to (552, 204)
Screenshot: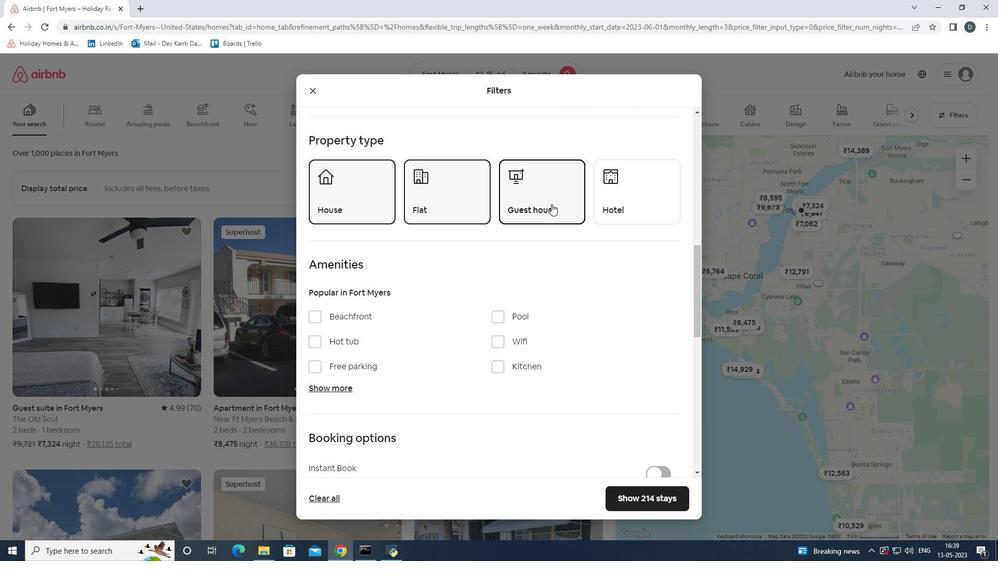 
Action: Mouse scrolled (552, 203) with delta (0, 0)
Screenshot: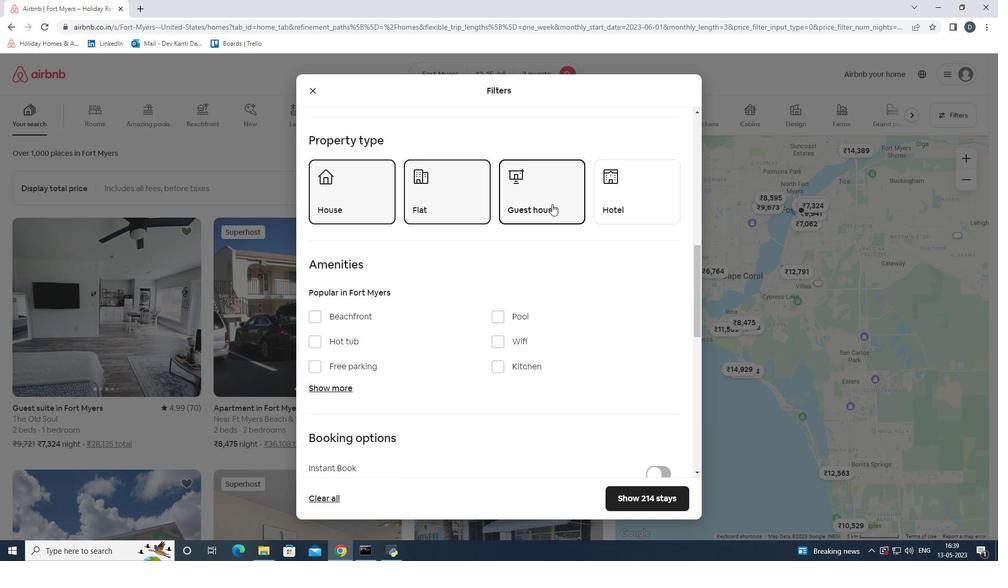 
Action: Mouse scrolled (552, 203) with delta (0, 0)
Screenshot: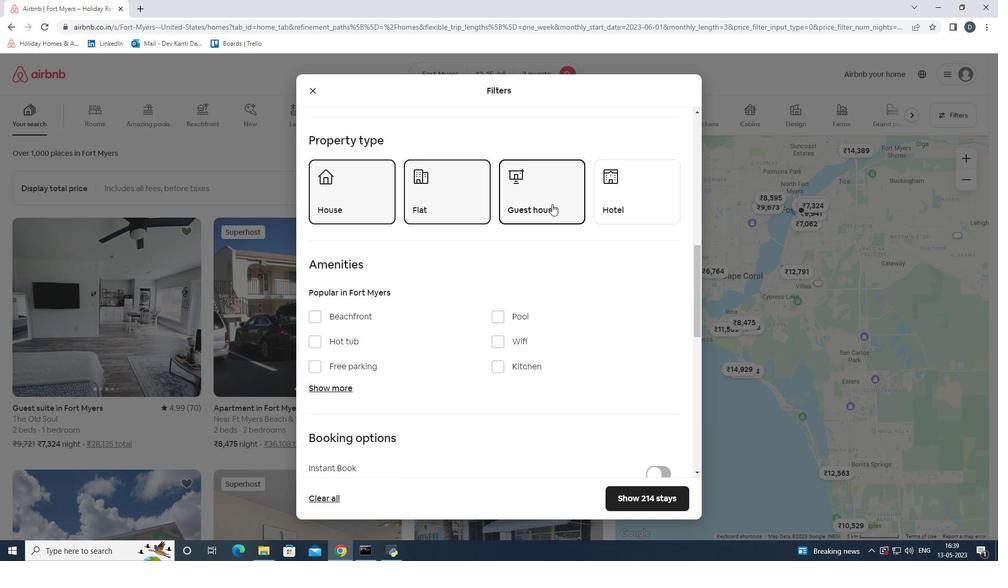 
Action: Mouse moved to (455, 262)
Screenshot: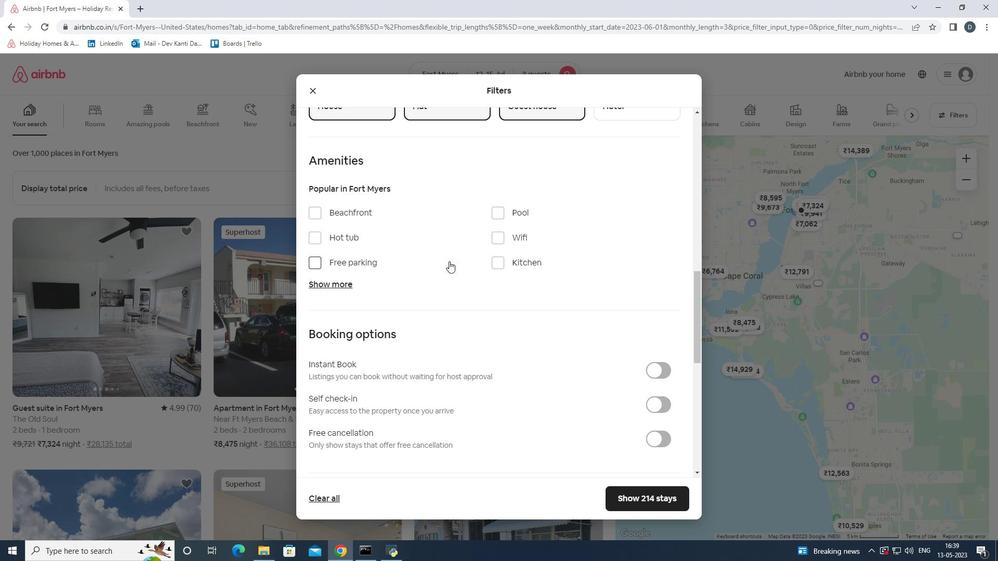 
Action: Mouse scrolled (455, 262) with delta (0, 0)
Screenshot: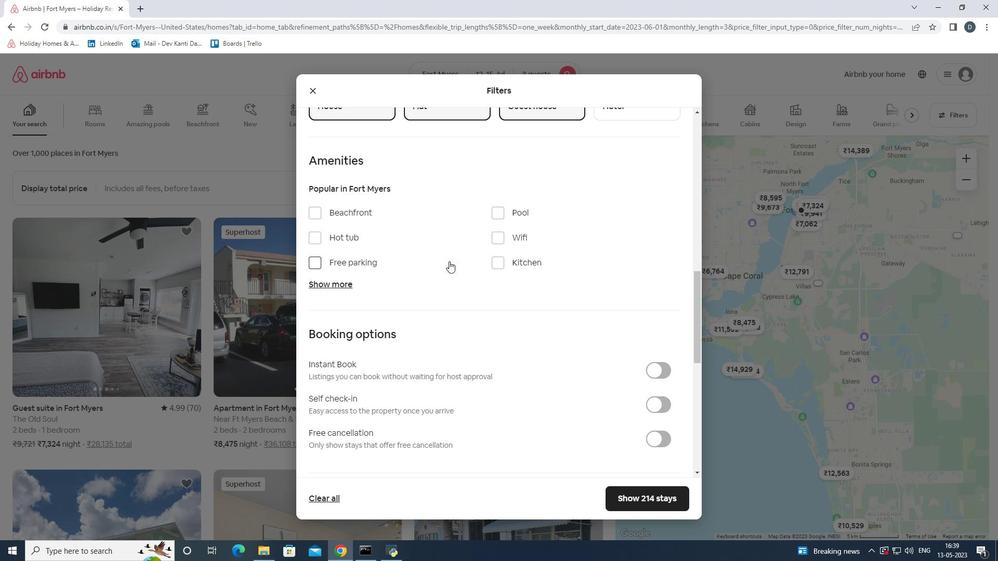 
Action: Mouse moved to (457, 263)
Screenshot: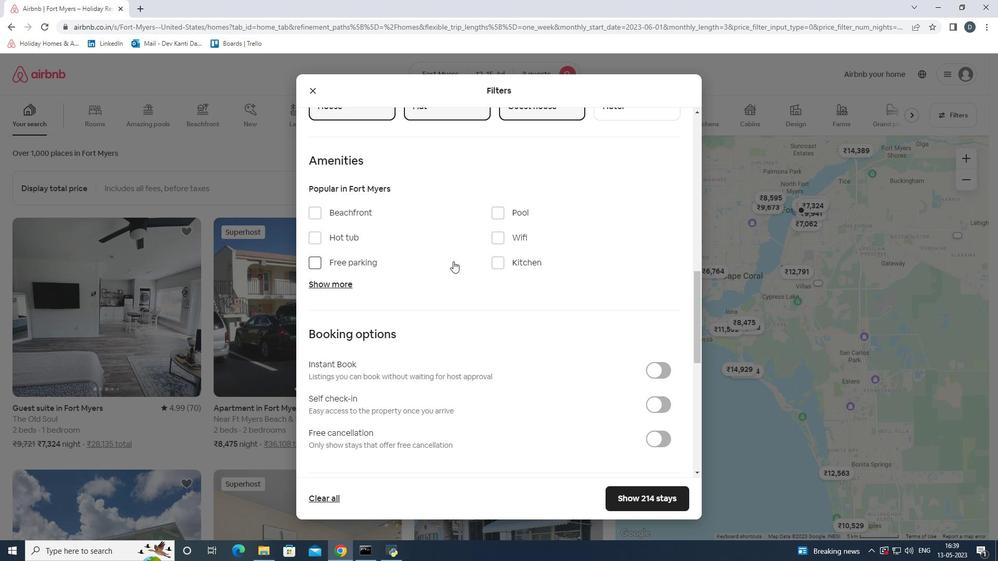 
Action: Mouse scrolled (457, 262) with delta (0, 0)
Screenshot: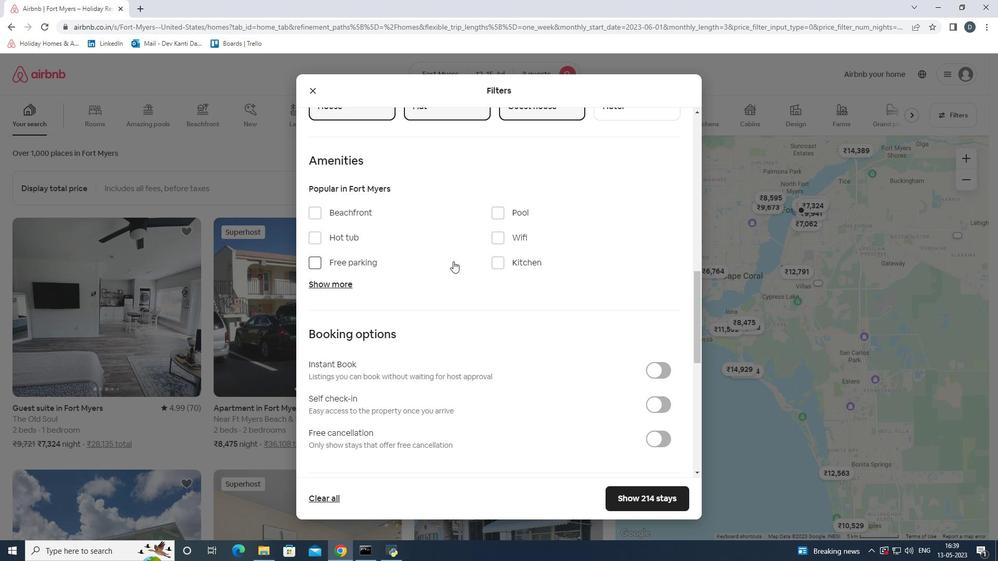 
Action: Mouse moved to (652, 301)
Screenshot: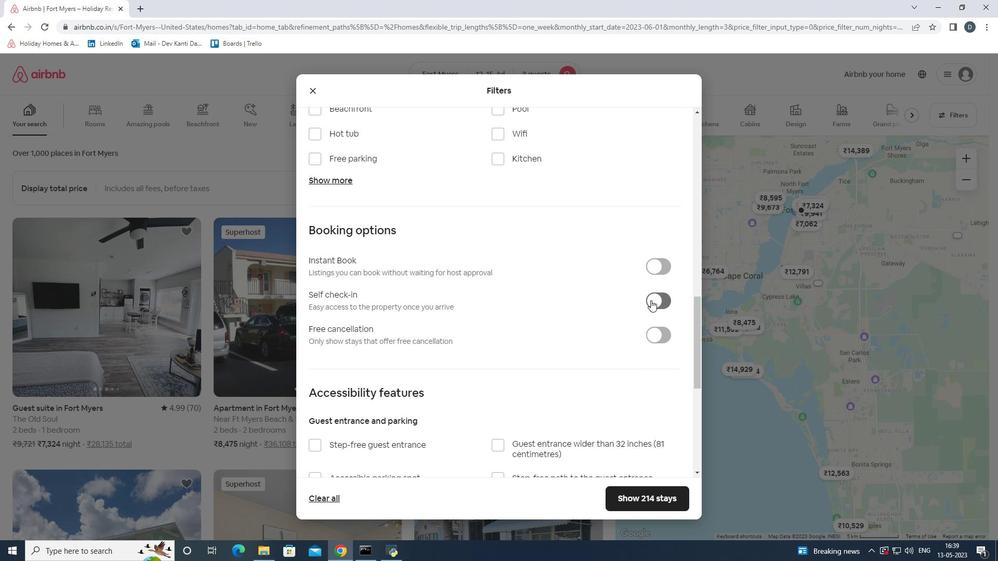 
Action: Mouse pressed left at (652, 301)
Screenshot: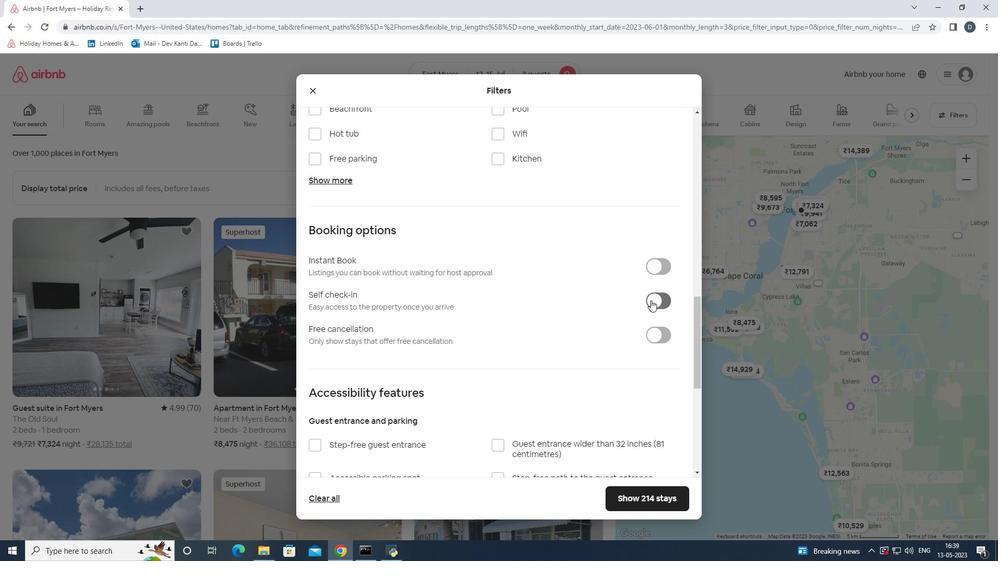 
Action: Mouse moved to (425, 269)
Screenshot: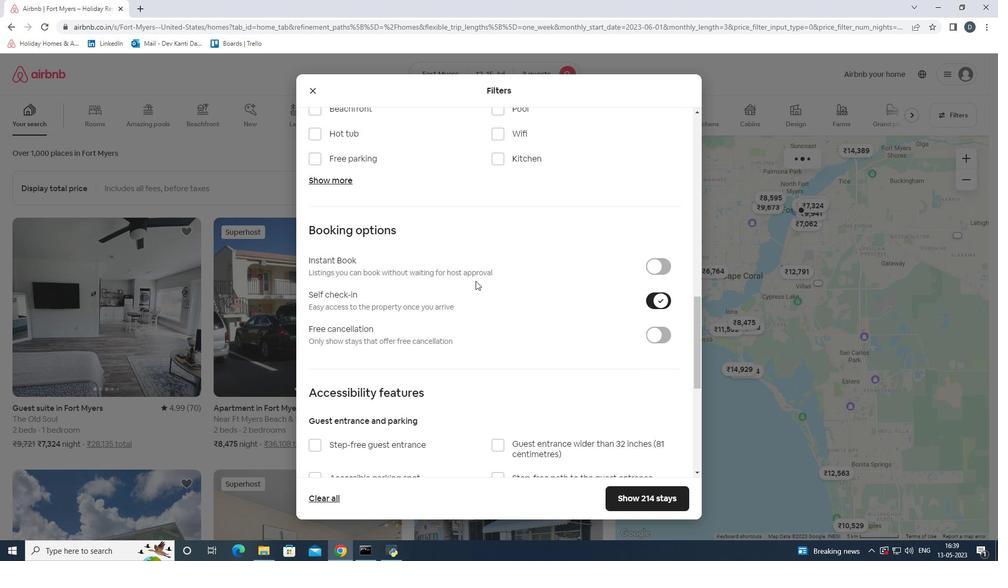 
Action: Mouse scrolled (425, 269) with delta (0, 0)
Screenshot: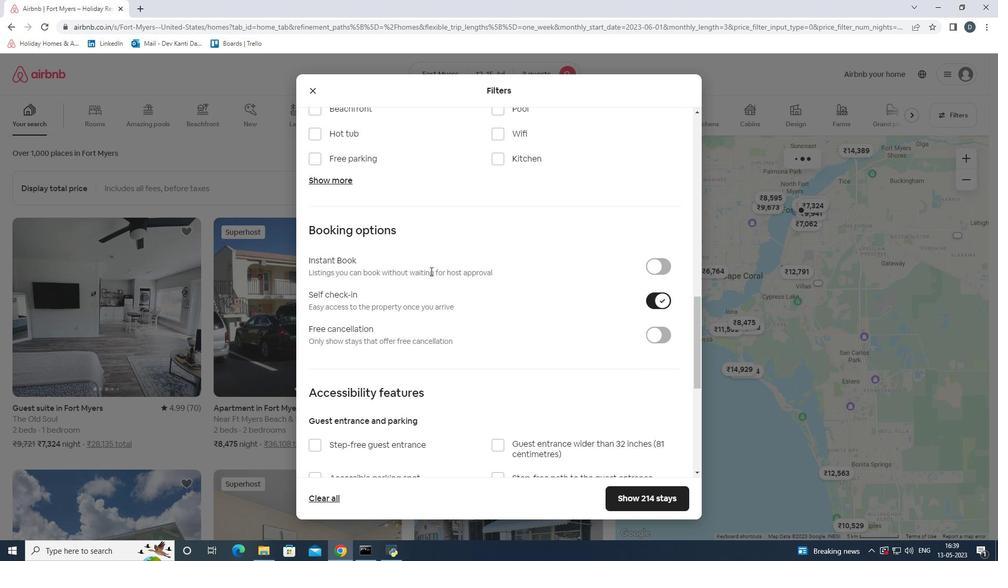 
Action: Mouse scrolled (425, 269) with delta (0, 0)
Screenshot: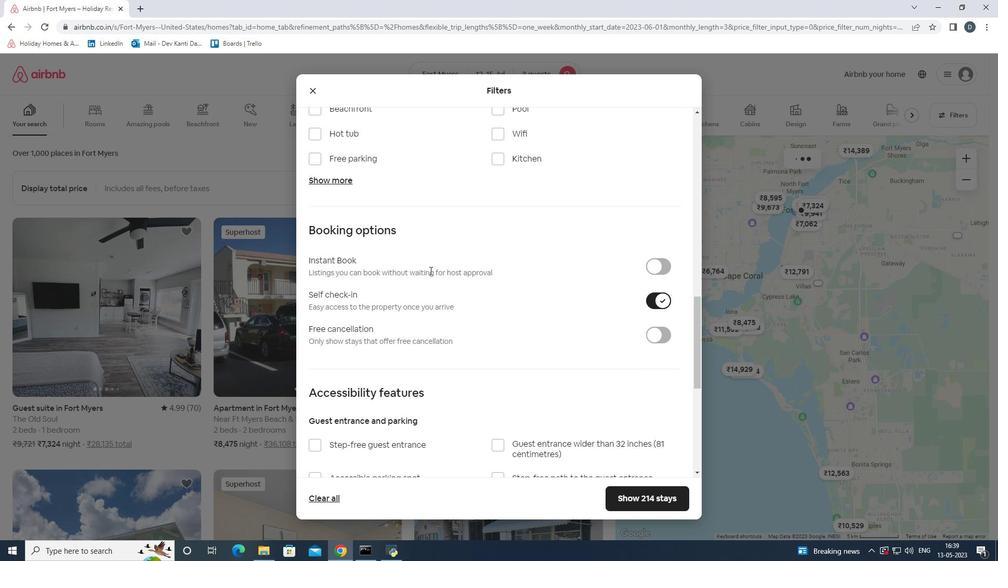 
Action: Mouse moved to (411, 265)
Screenshot: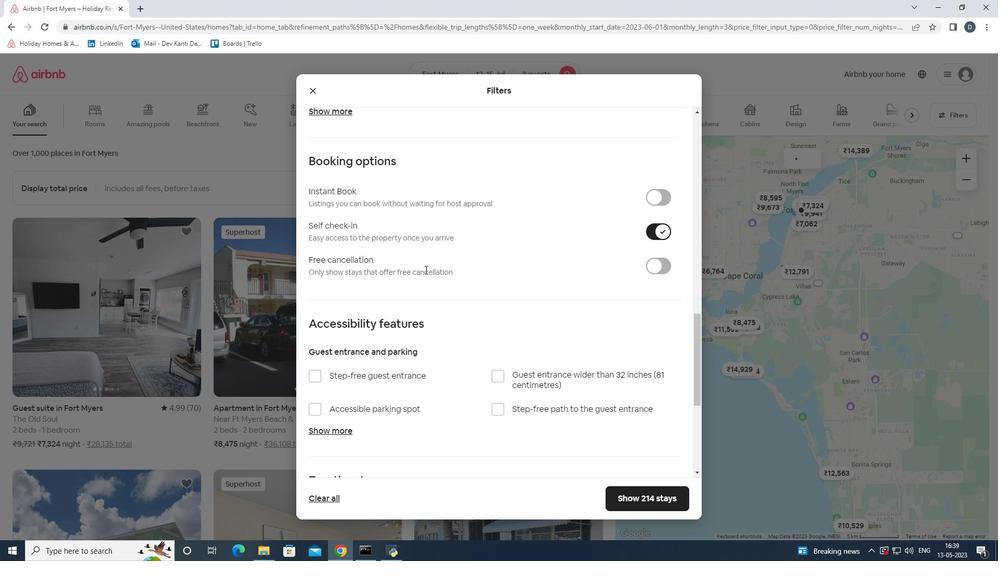 
Action: Mouse scrolled (411, 265) with delta (0, 0)
Screenshot: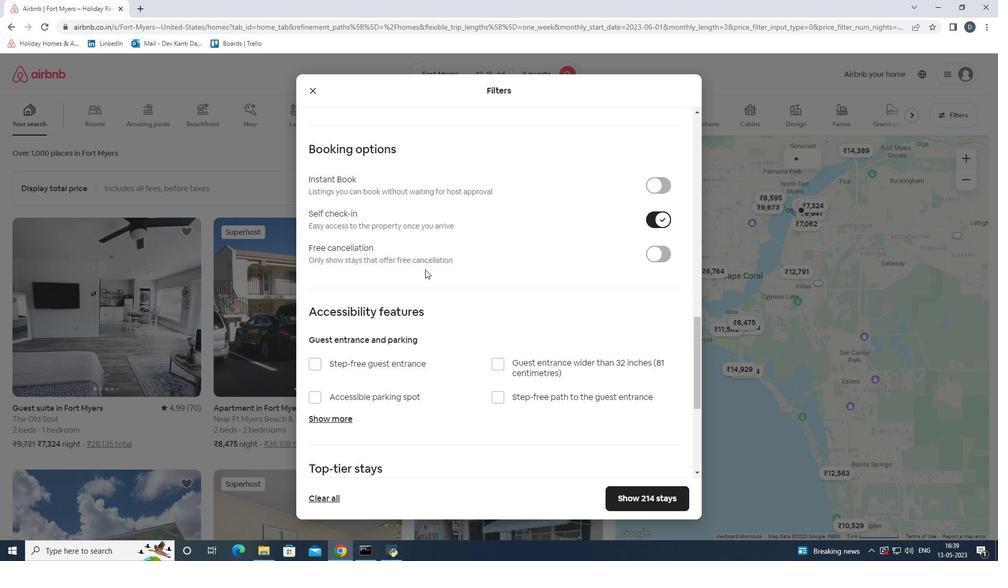 
Action: Mouse scrolled (411, 265) with delta (0, 0)
Screenshot: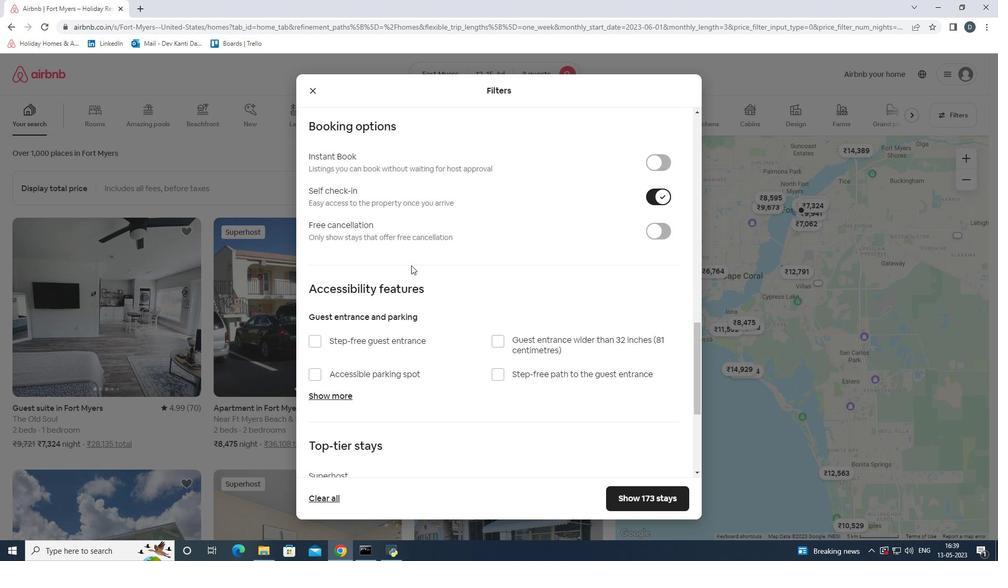 
Action: Mouse scrolled (411, 265) with delta (0, 0)
Screenshot: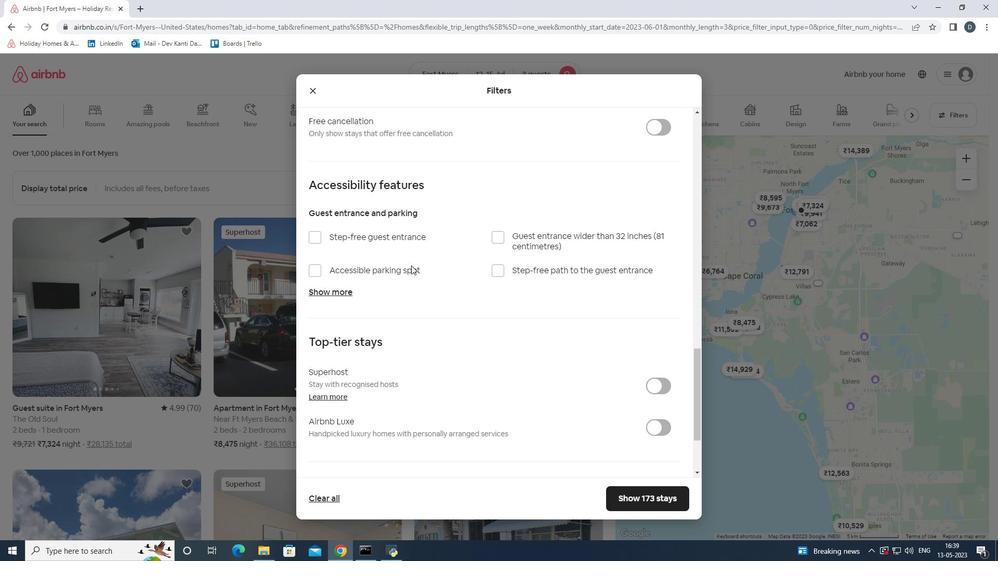 
Action: Mouse scrolled (411, 265) with delta (0, 0)
Screenshot: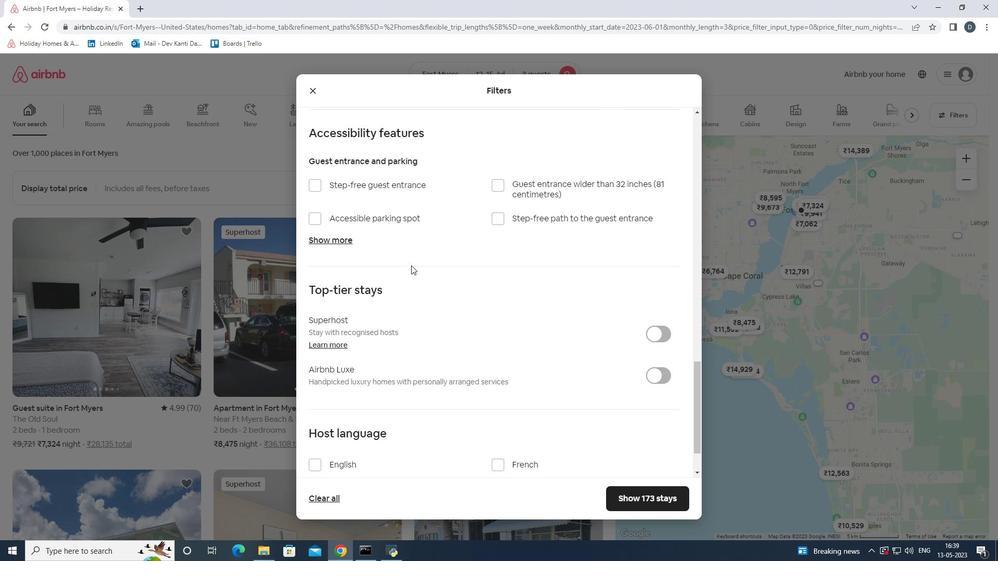 
Action: Mouse scrolled (411, 265) with delta (0, 0)
Screenshot: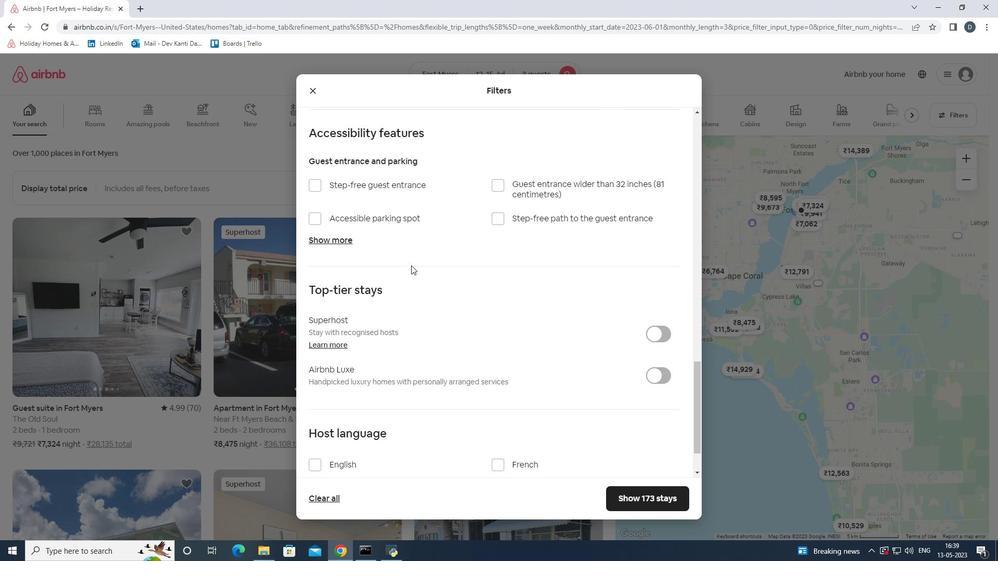 
Action: Mouse scrolled (411, 265) with delta (0, 0)
Screenshot: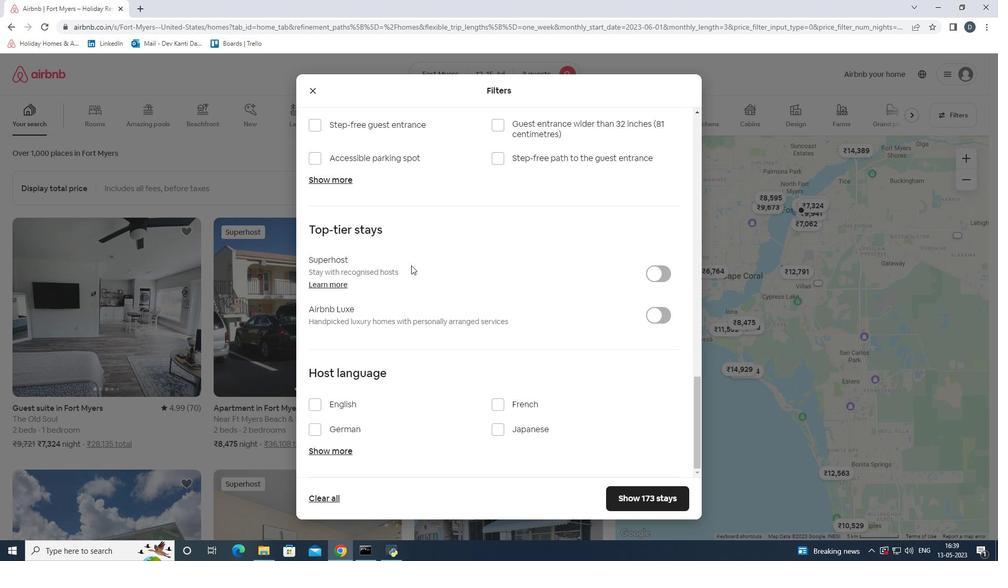 
Action: Mouse moved to (349, 407)
Screenshot: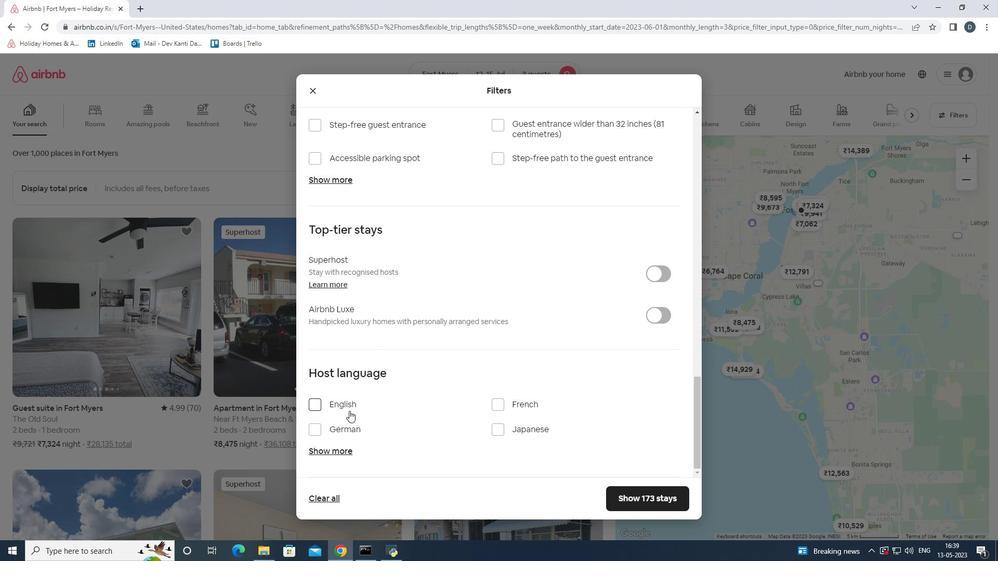 
Action: Mouse pressed left at (349, 407)
Screenshot: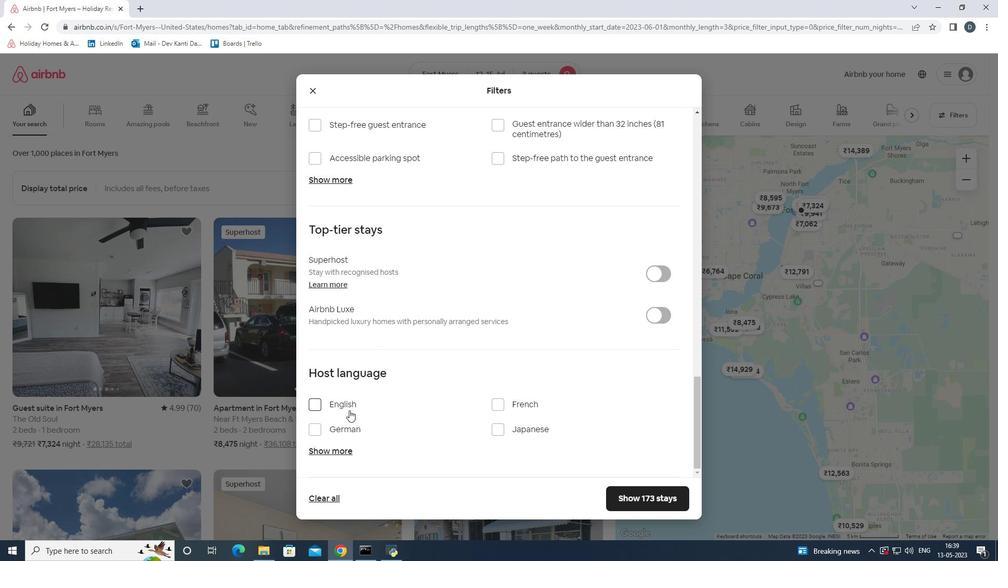 
Action: Mouse moved to (664, 503)
Screenshot: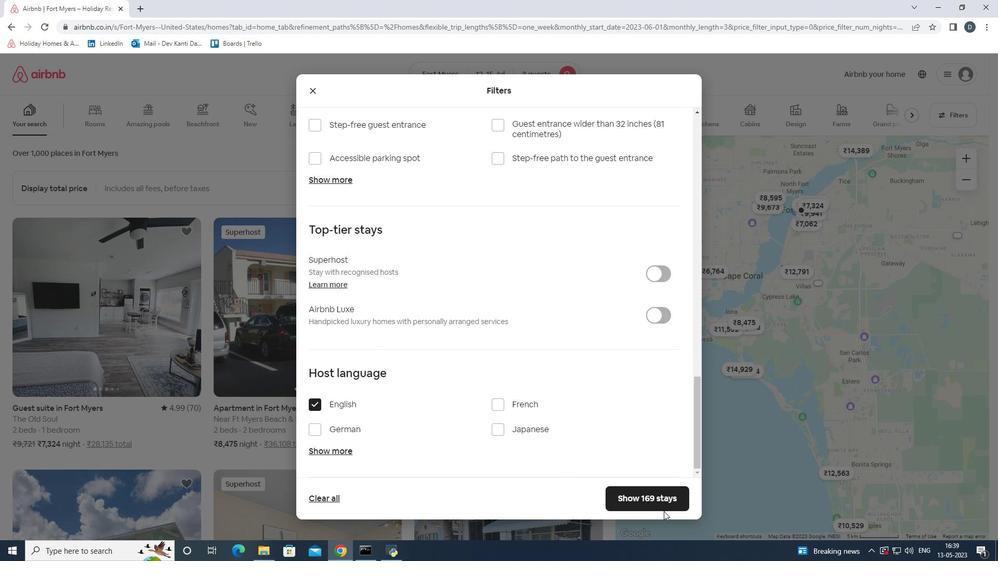 
Action: Mouse pressed left at (664, 503)
Screenshot: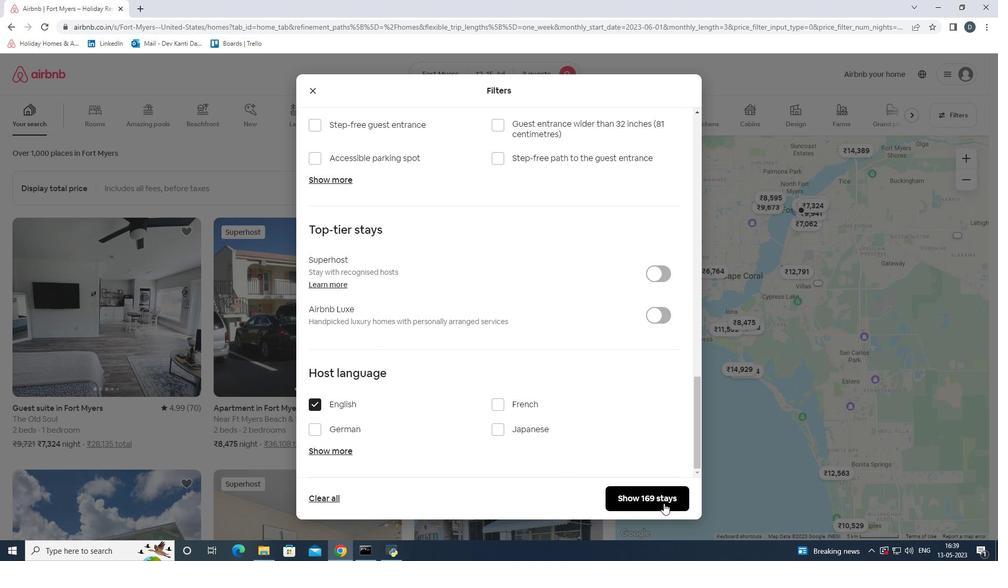 
Action: Mouse moved to (656, 501)
Screenshot: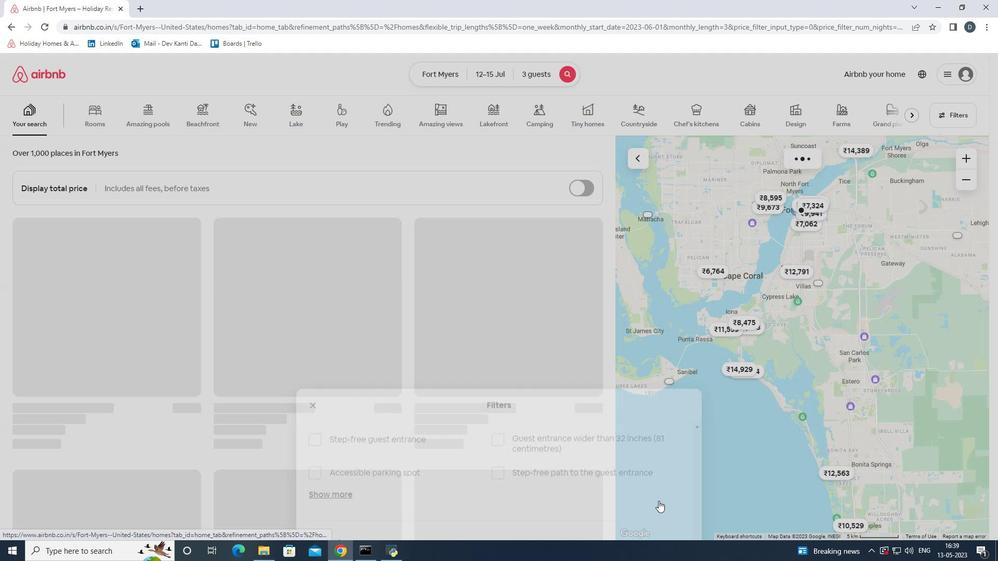 
